 Task: Create a due date automation trigger when advanced on, on the monday of the week before a card is due add fields without custom fields "Resume" completed at 11:00 AM.
Action: Mouse moved to (977, 297)
Screenshot: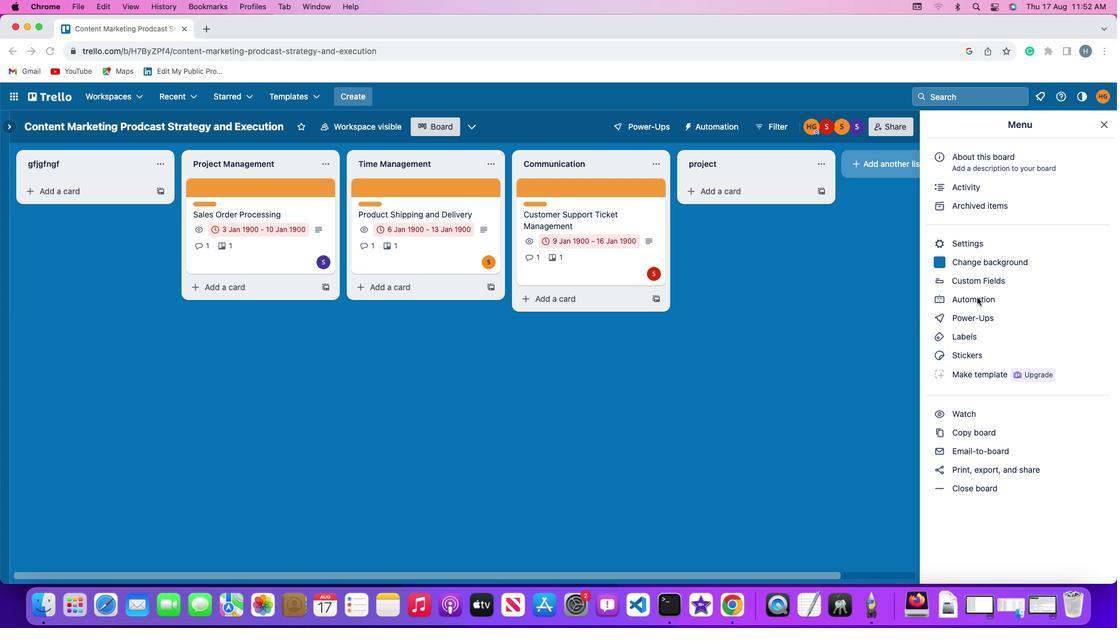 
Action: Mouse pressed left at (977, 297)
Screenshot: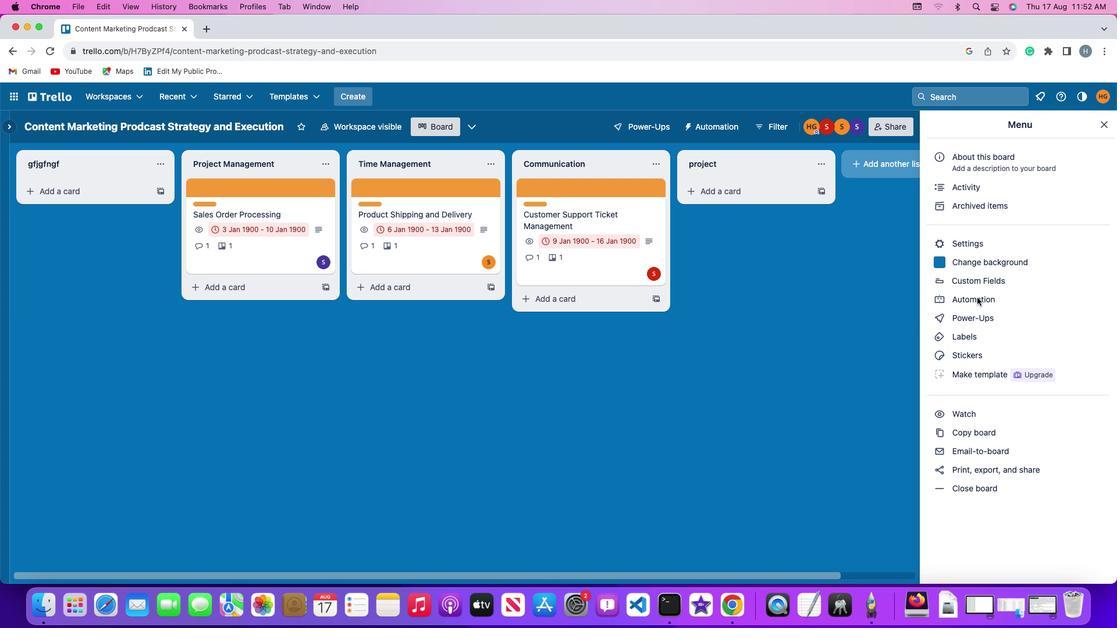 
Action: Mouse pressed left at (977, 297)
Screenshot: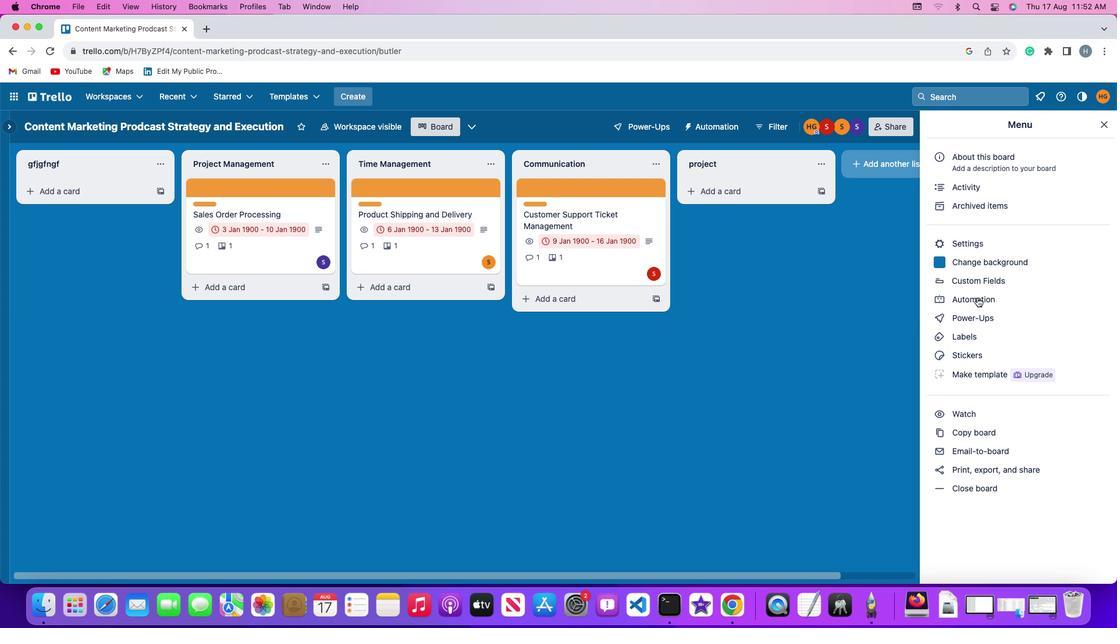 
Action: Mouse moved to (61, 274)
Screenshot: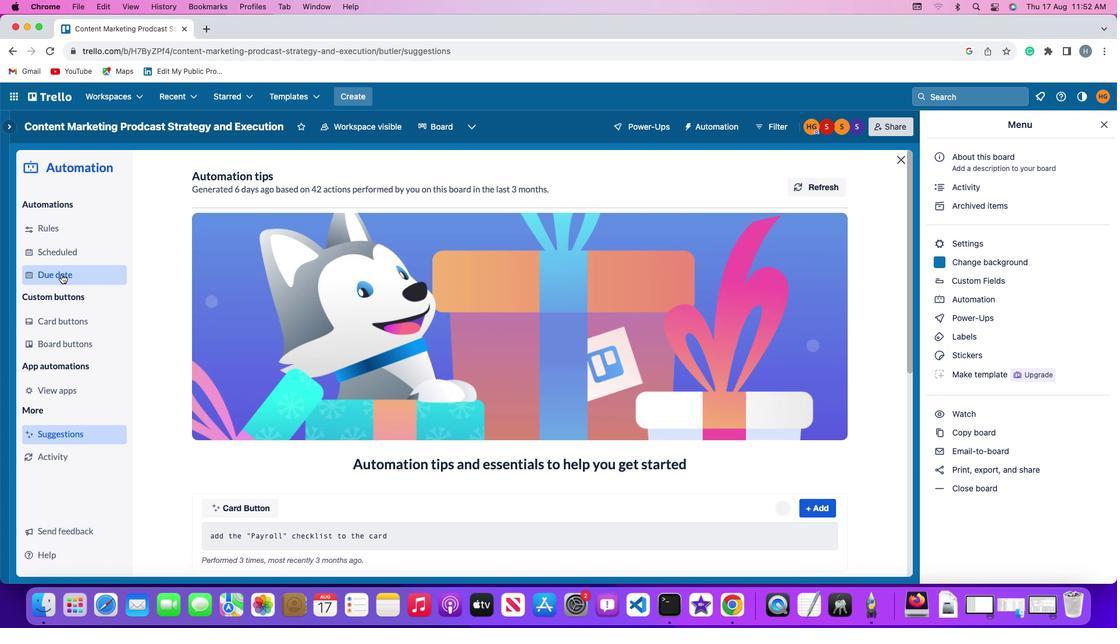 
Action: Mouse pressed left at (61, 274)
Screenshot: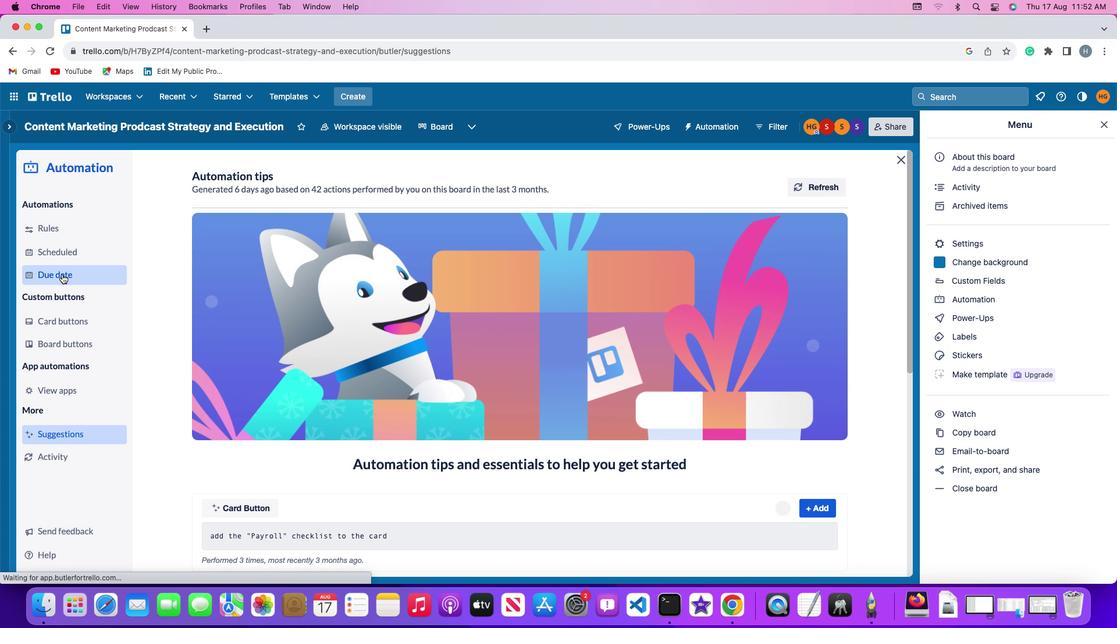 
Action: Mouse moved to (773, 179)
Screenshot: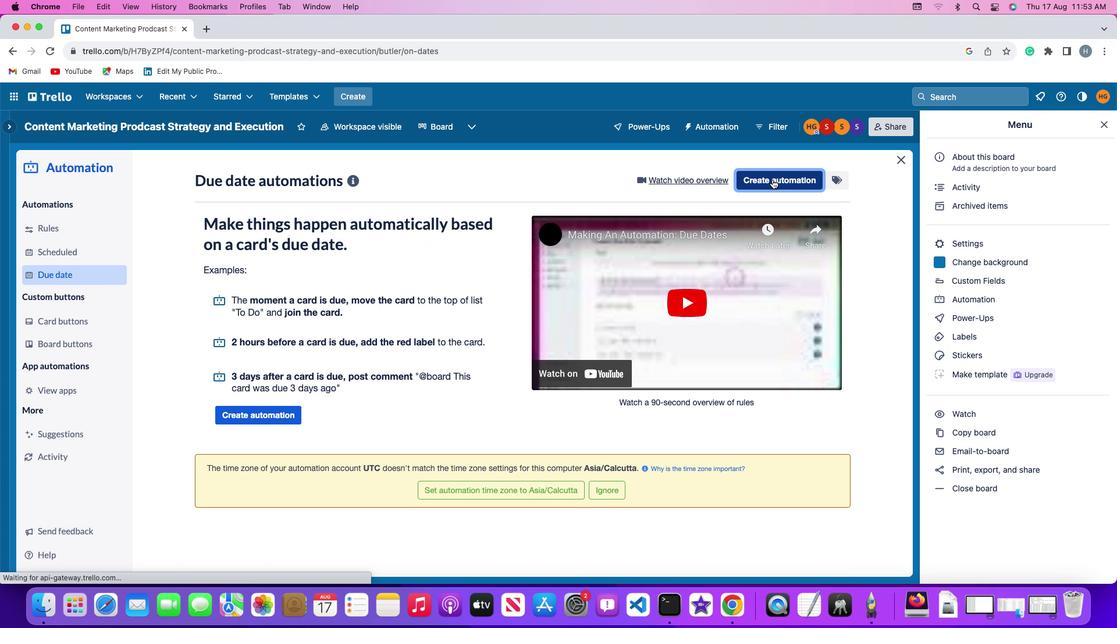 
Action: Mouse pressed left at (773, 179)
Screenshot: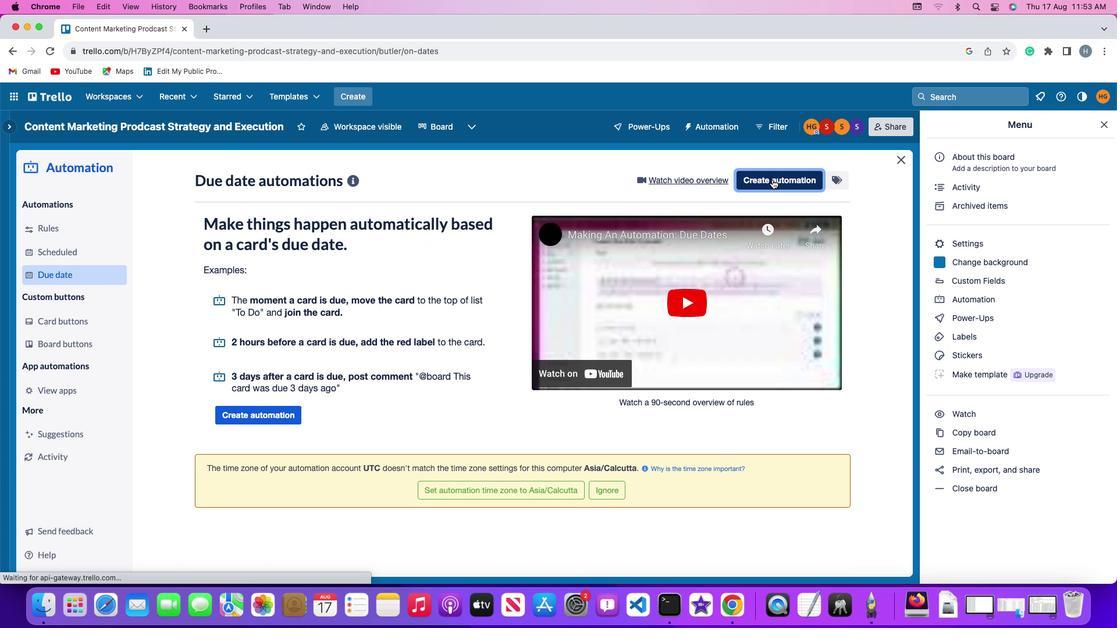 
Action: Mouse moved to (210, 288)
Screenshot: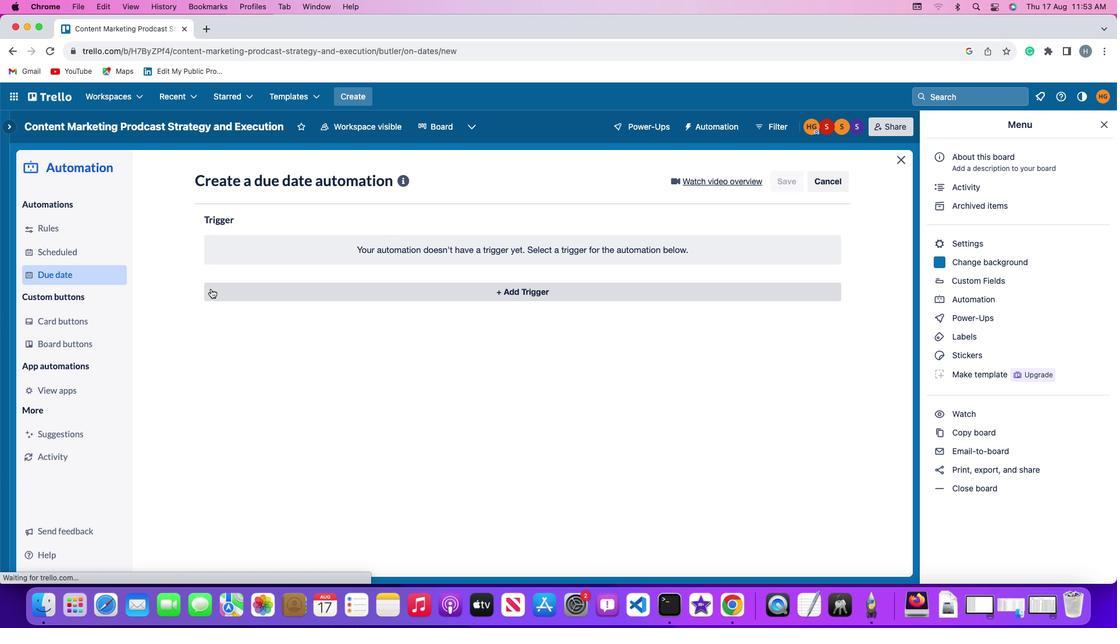 
Action: Mouse pressed left at (210, 288)
Screenshot: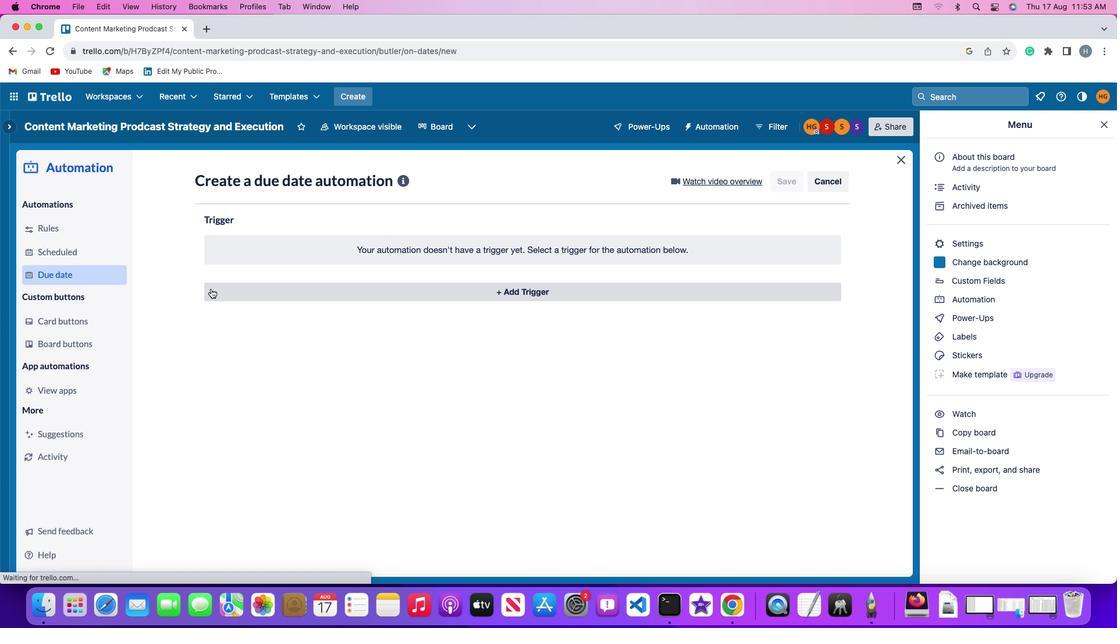 
Action: Mouse moved to (249, 509)
Screenshot: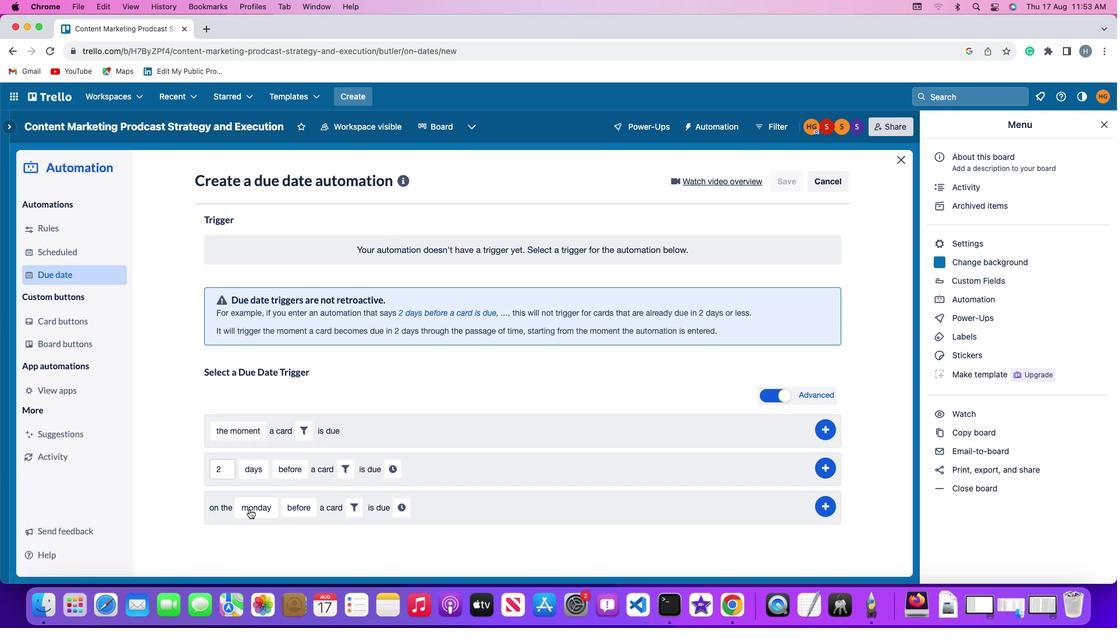 
Action: Mouse pressed left at (249, 509)
Screenshot: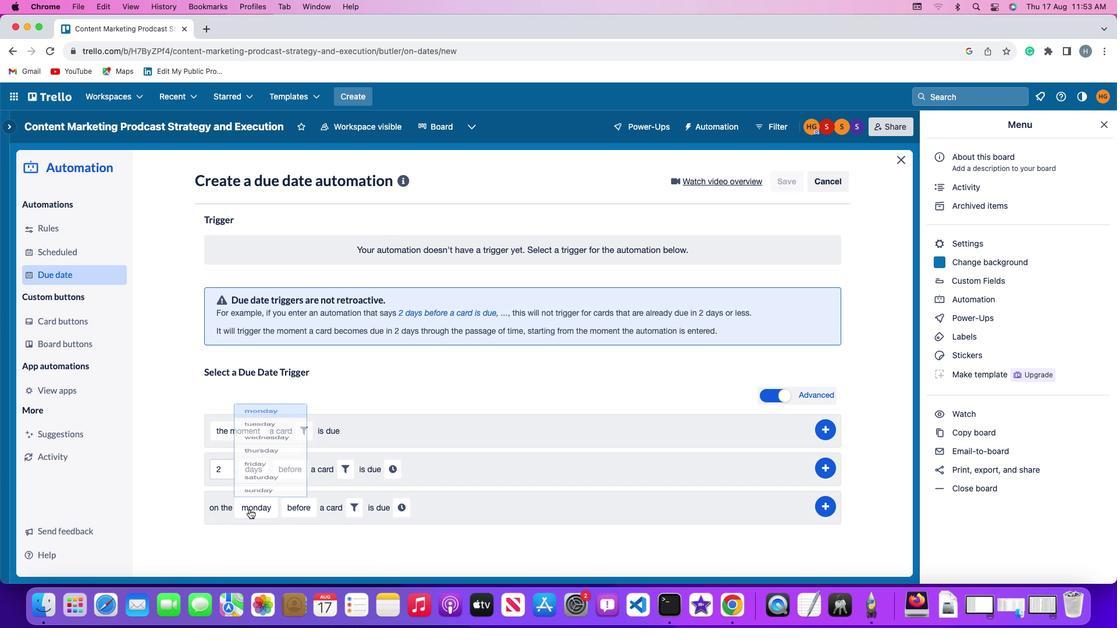 
Action: Mouse moved to (273, 349)
Screenshot: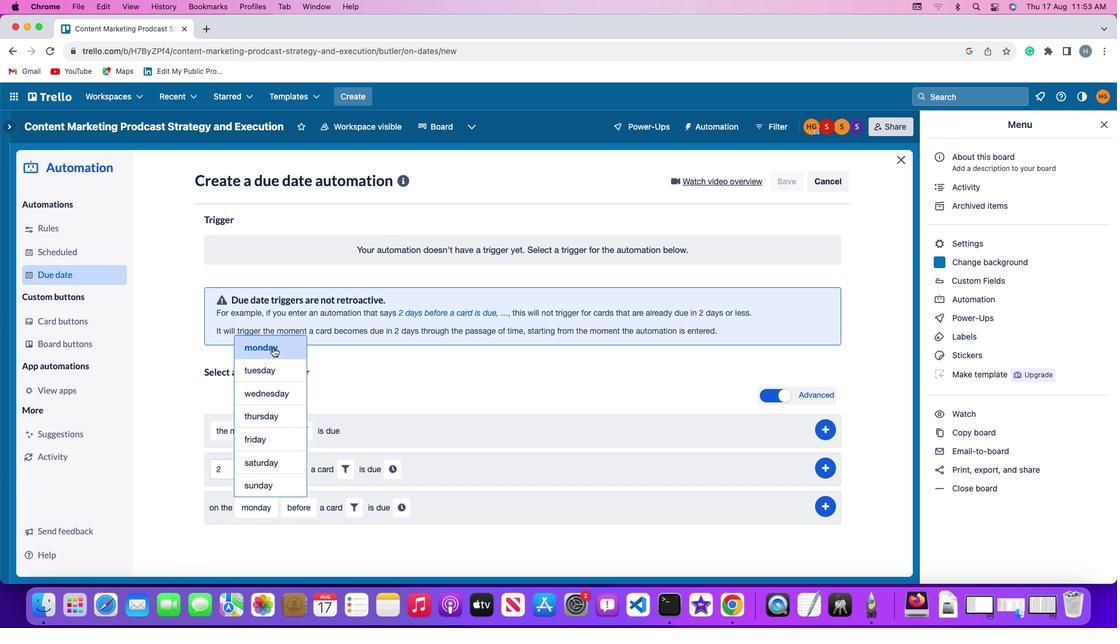 
Action: Mouse pressed left at (273, 349)
Screenshot: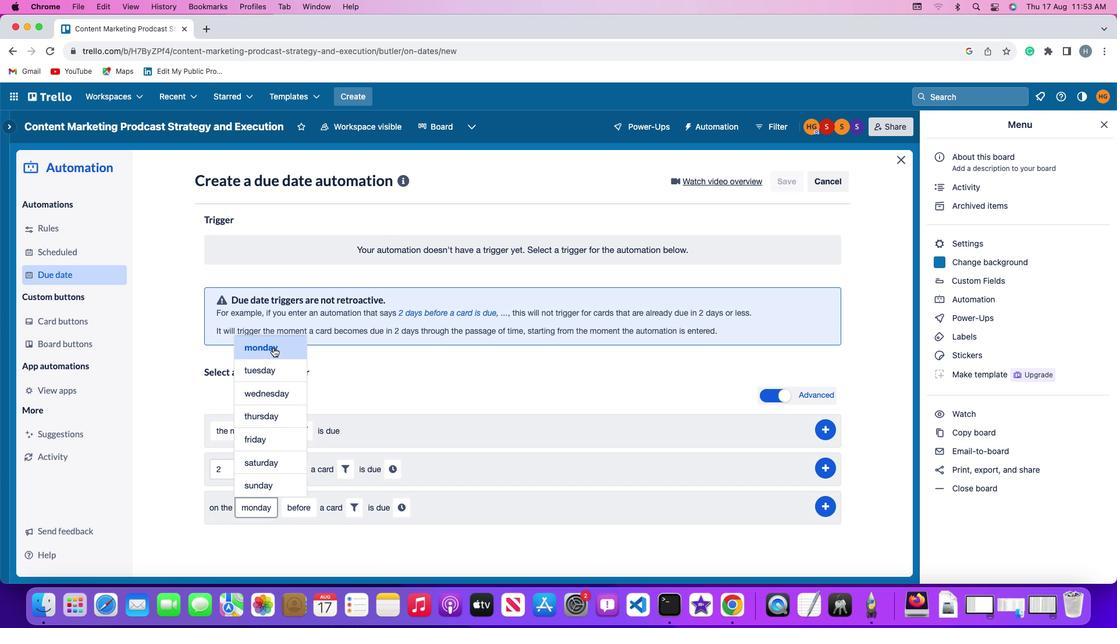 
Action: Mouse moved to (297, 504)
Screenshot: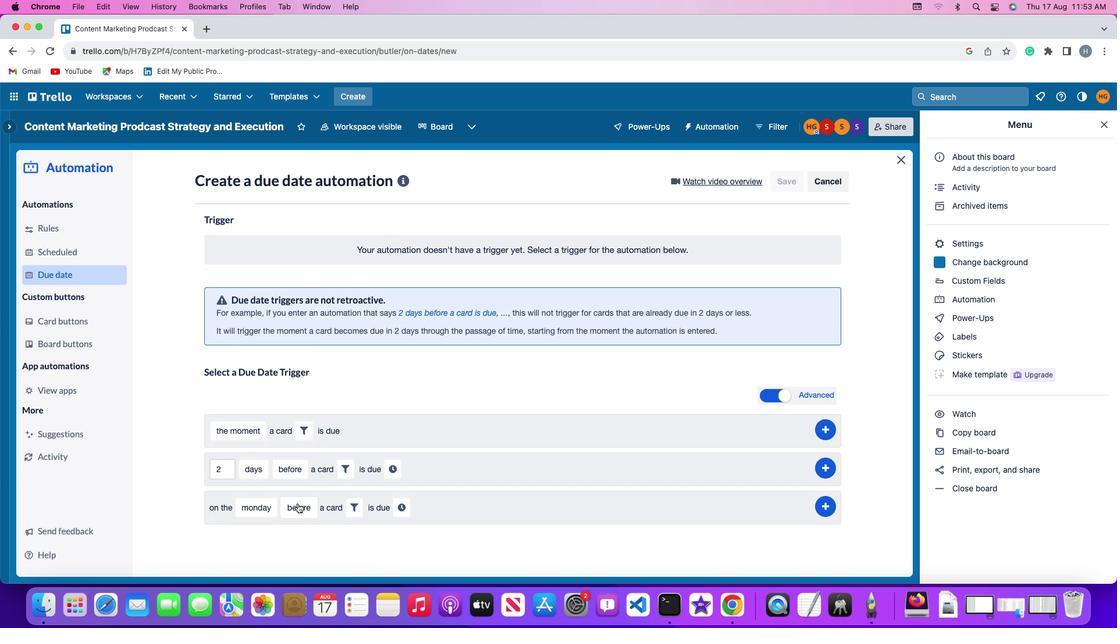 
Action: Mouse pressed left at (297, 504)
Screenshot: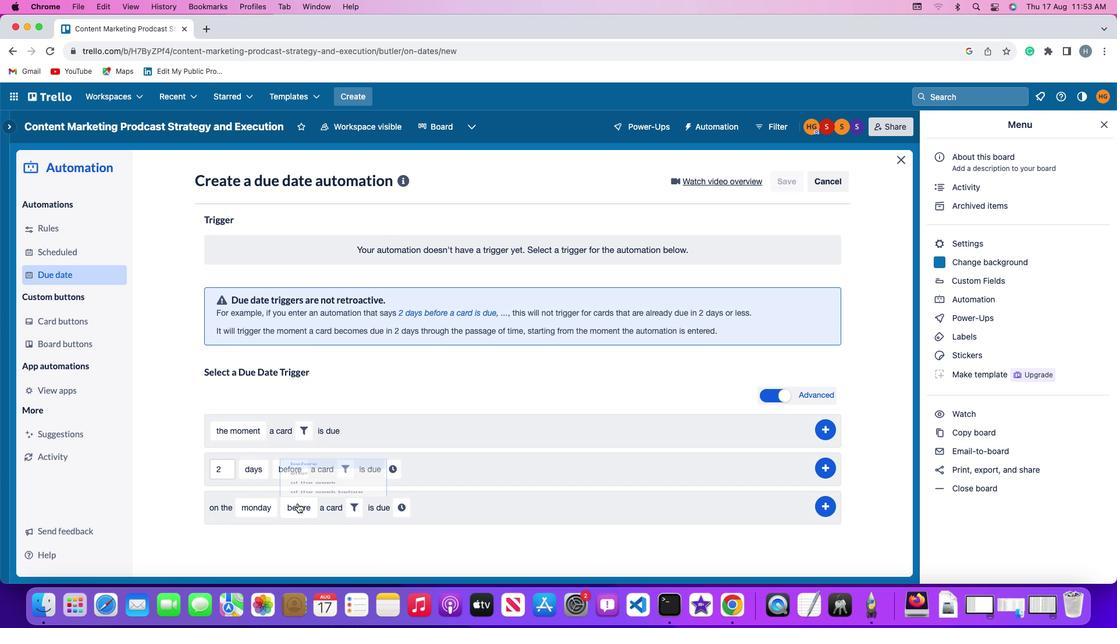 
Action: Mouse moved to (312, 480)
Screenshot: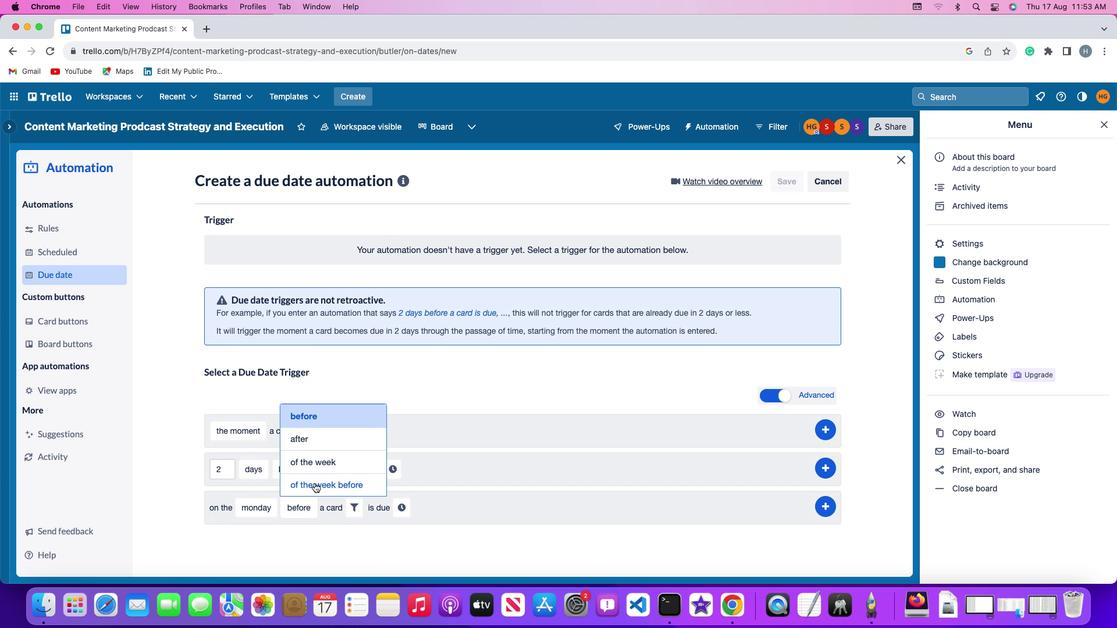 
Action: Mouse pressed left at (312, 480)
Screenshot: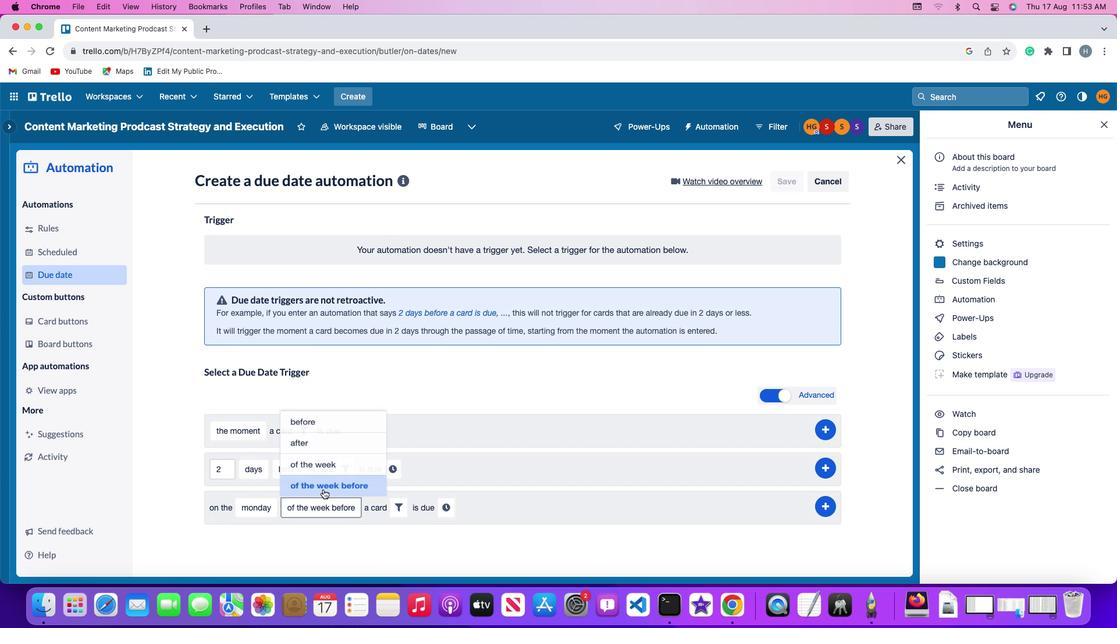 
Action: Mouse moved to (398, 508)
Screenshot: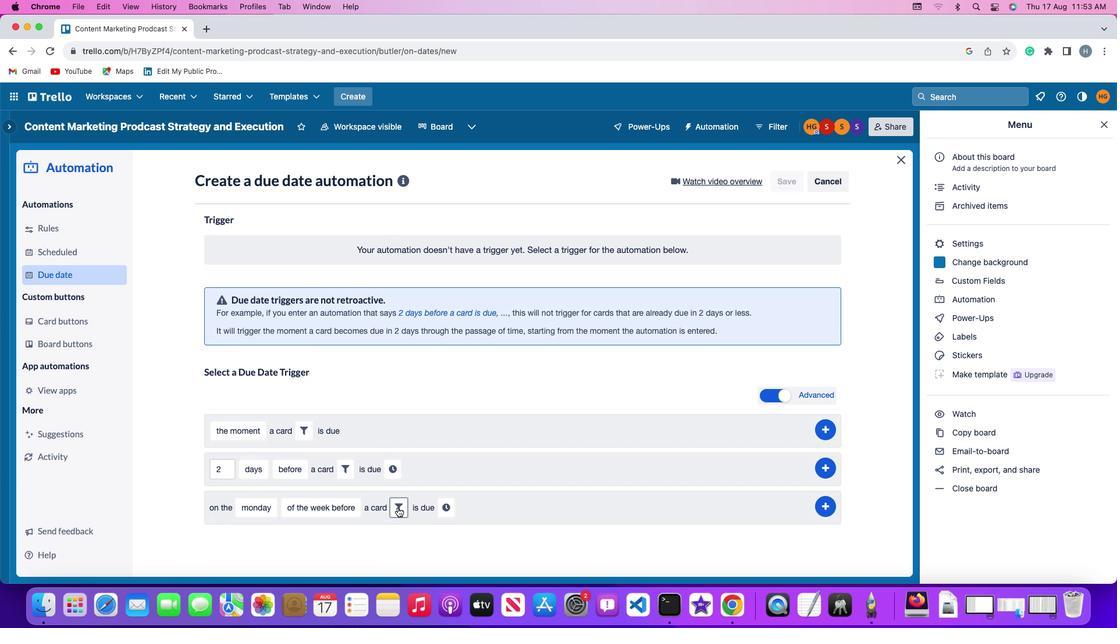 
Action: Mouse pressed left at (398, 508)
Screenshot: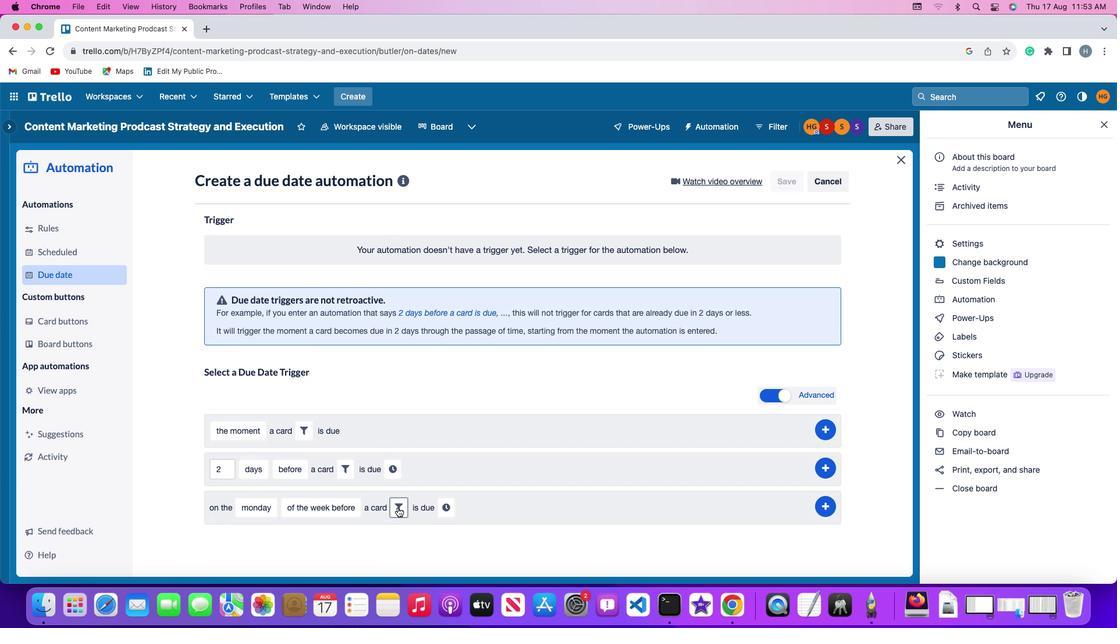 
Action: Mouse moved to (589, 541)
Screenshot: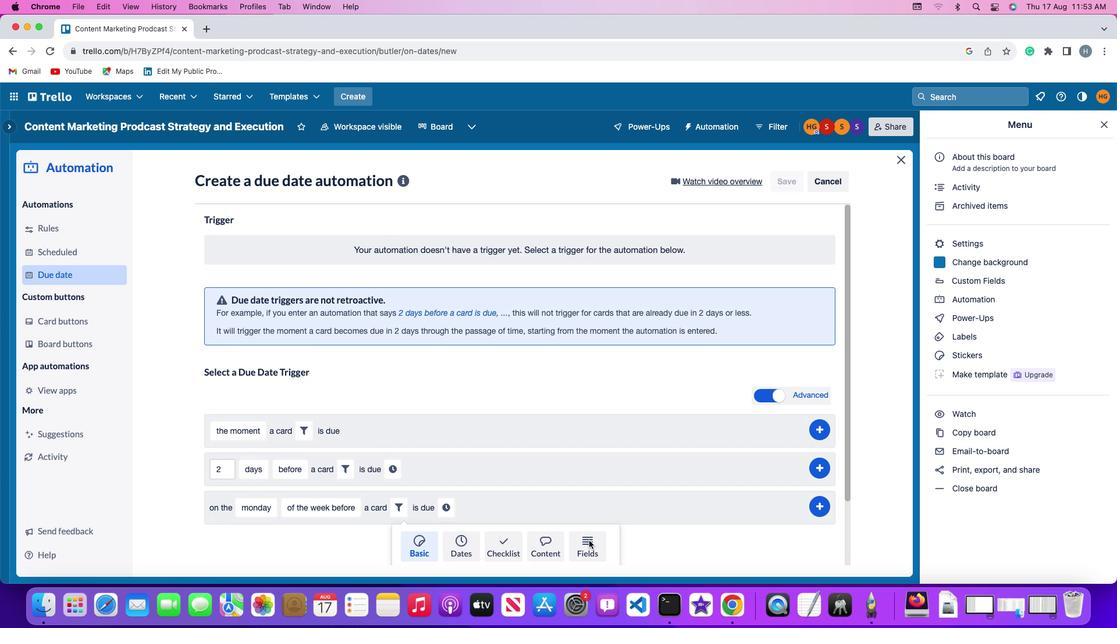 
Action: Mouse pressed left at (589, 541)
Screenshot: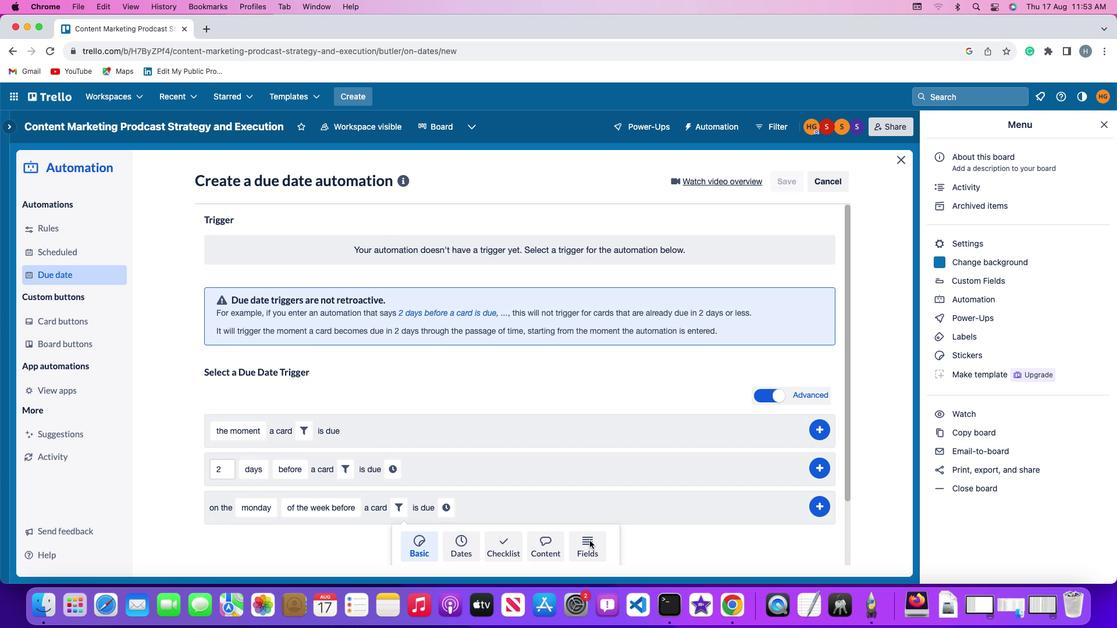 
Action: Mouse moved to (369, 532)
Screenshot: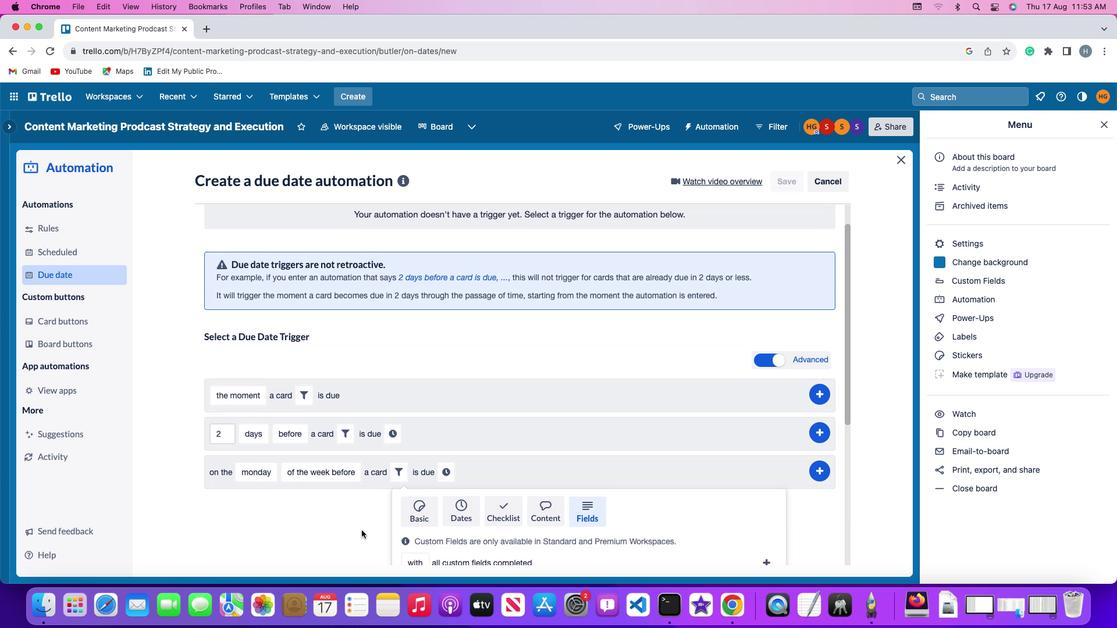 
Action: Mouse scrolled (369, 532) with delta (0, 0)
Screenshot: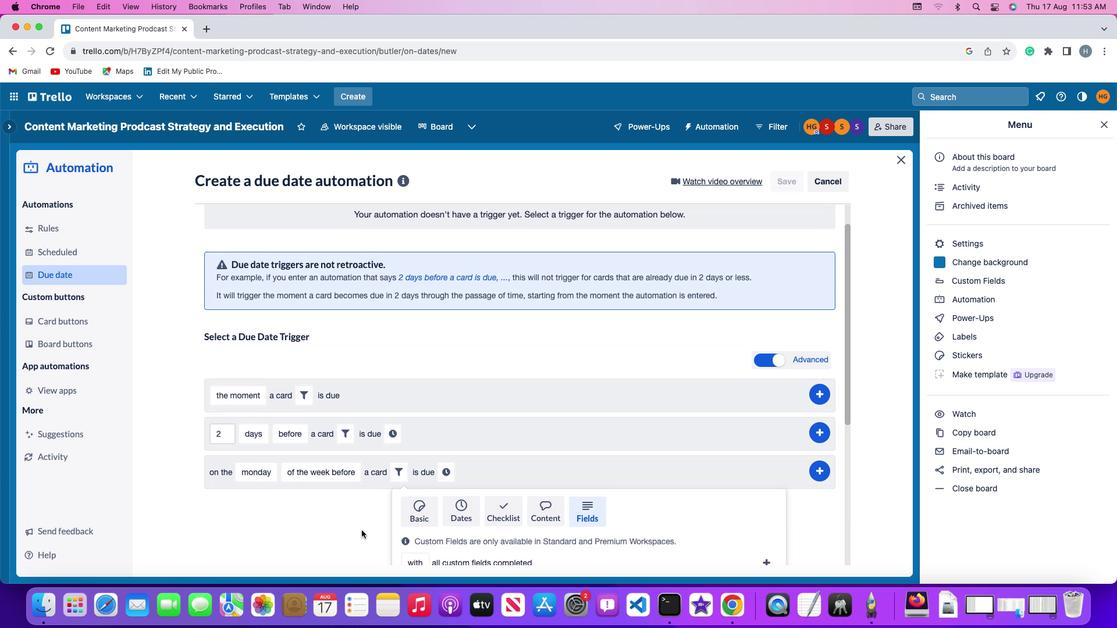 
Action: Mouse moved to (369, 531)
Screenshot: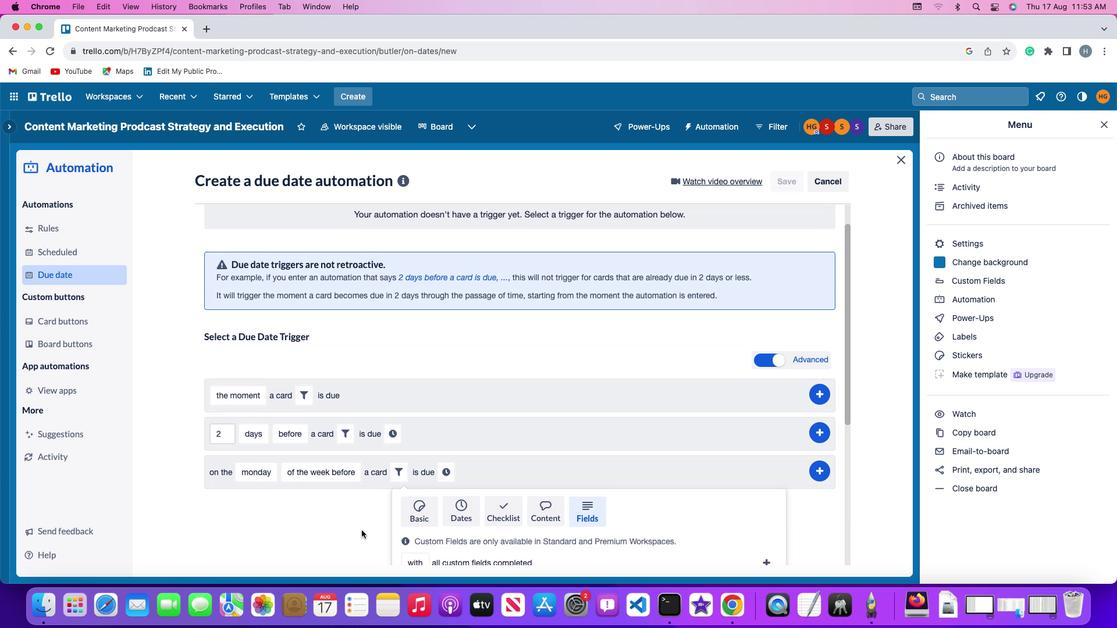 
Action: Mouse scrolled (369, 531) with delta (0, 0)
Screenshot: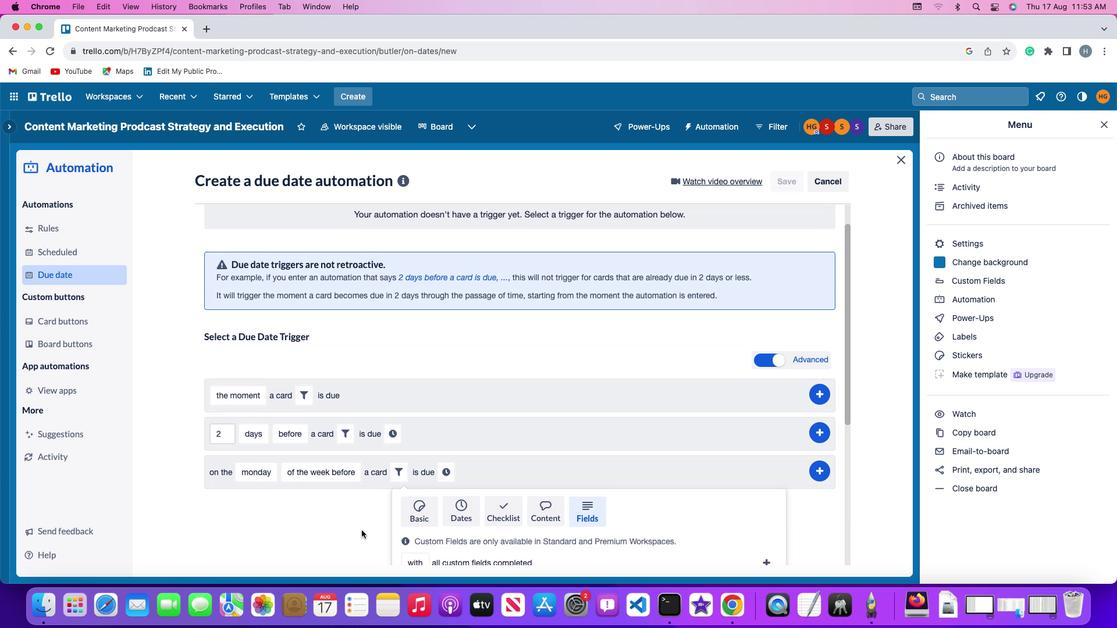 
Action: Mouse moved to (368, 531)
Screenshot: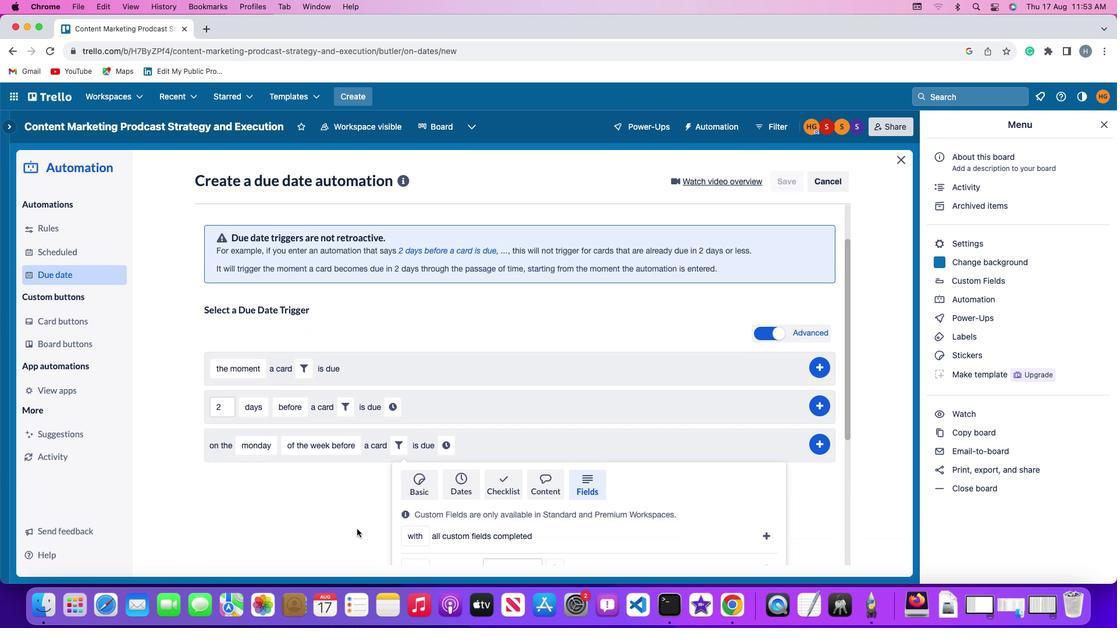 
Action: Mouse scrolled (368, 531) with delta (0, -1)
Screenshot: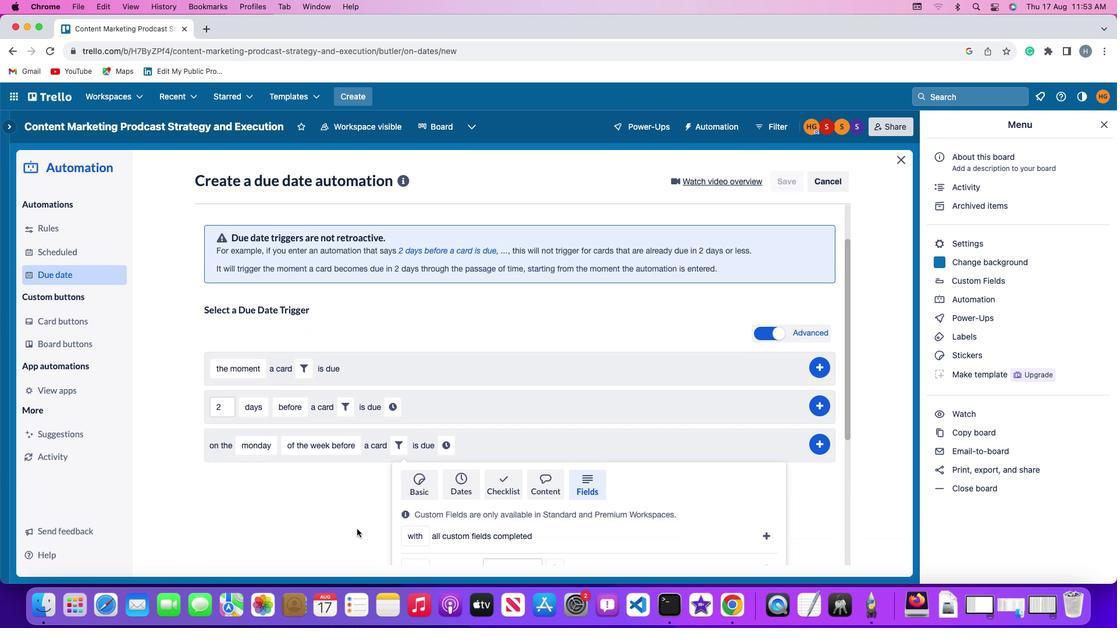 
Action: Mouse moved to (328, 484)
Screenshot: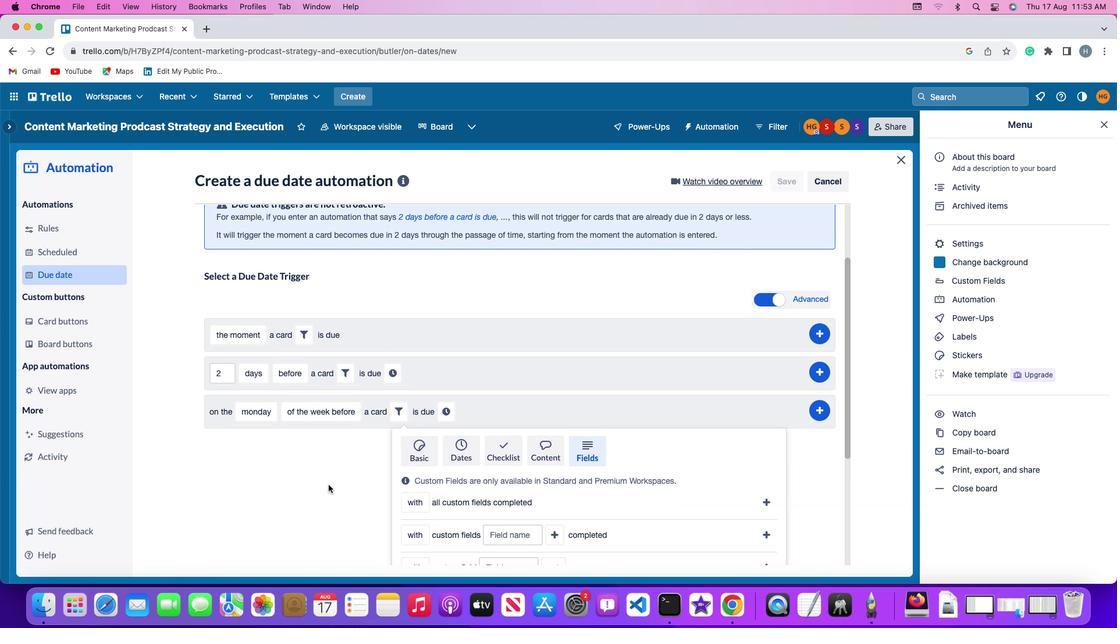 
Action: Mouse scrolled (328, 484) with delta (0, 0)
Screenshot: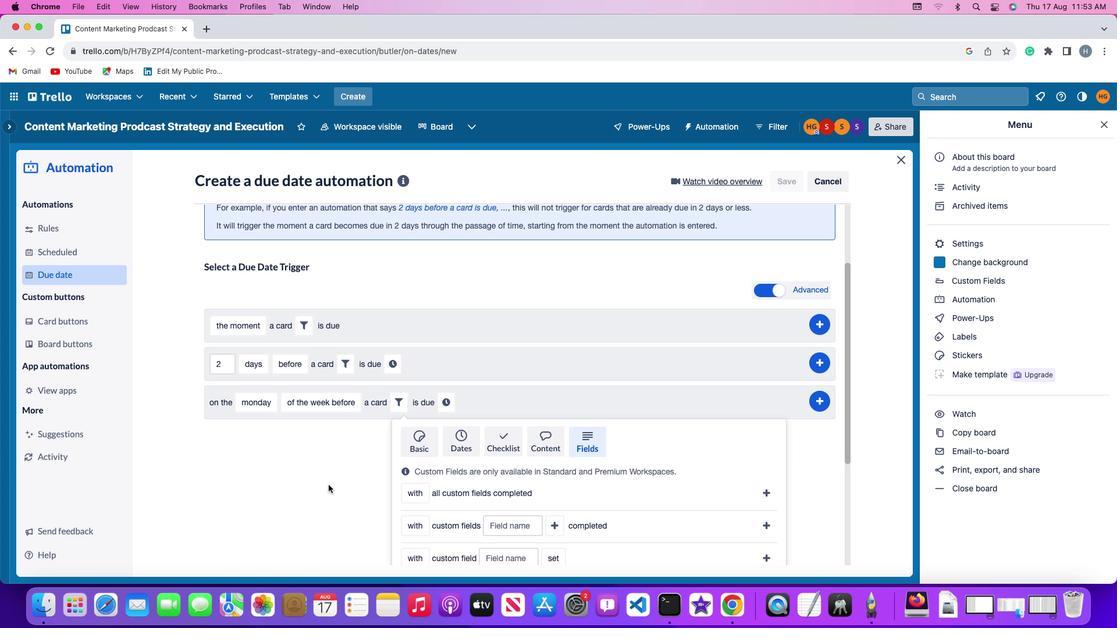 
Action: Mouse scrolled (328, 484) with delta (0, 0)
Screenshot: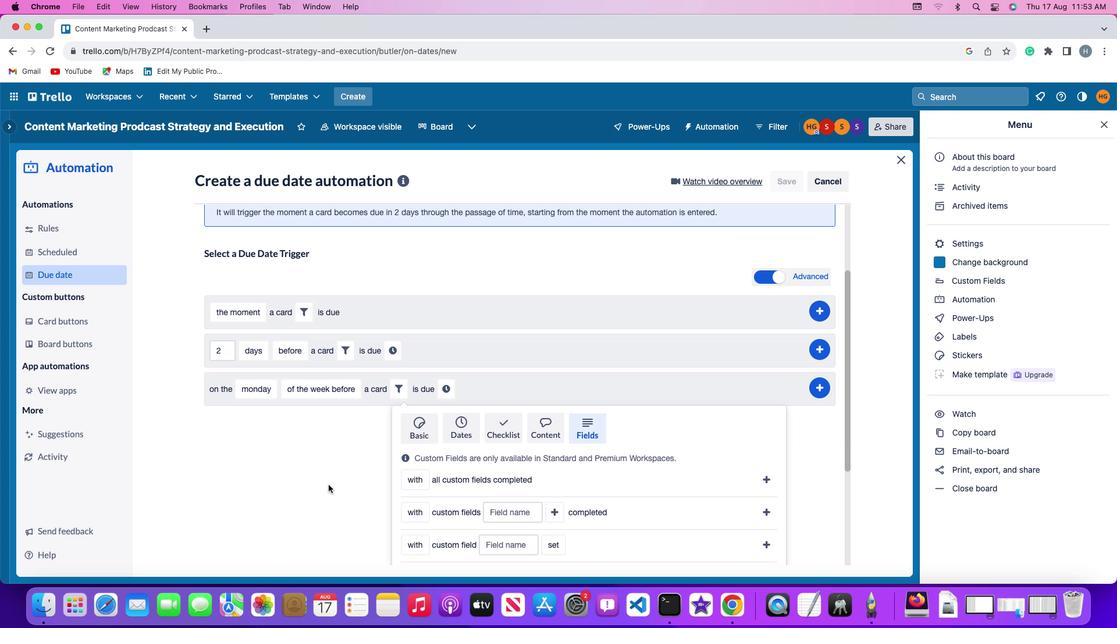 
Action: Mouse scrolled (328, 484) with delta (0, -1)
Screenshot: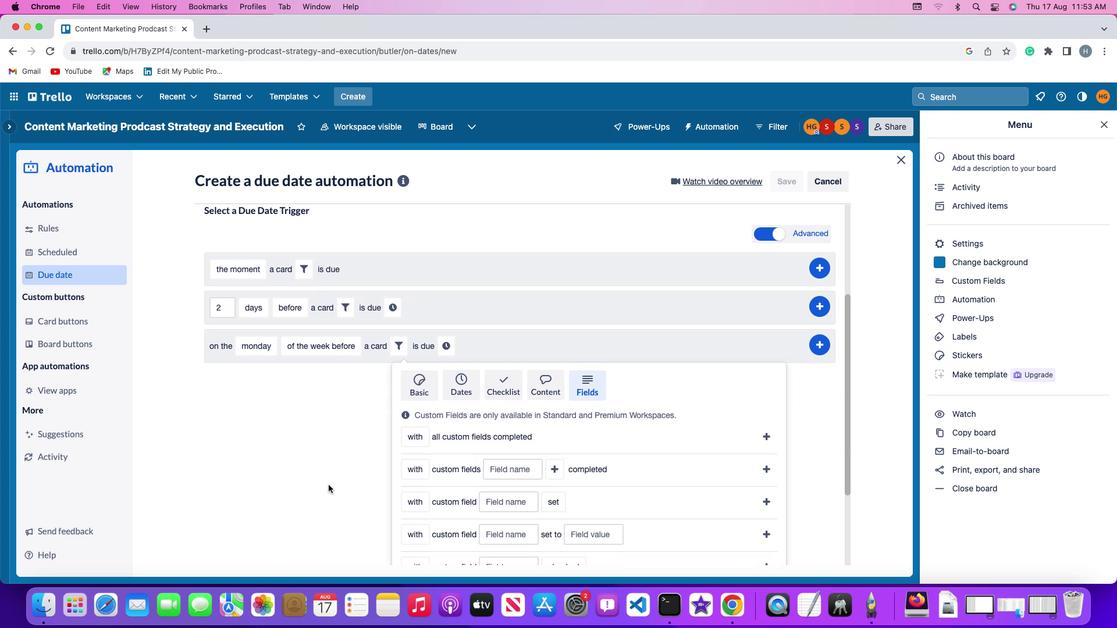 
Action: Mouse scrolled (328, 484) with delta (0, -1)
Screenshot: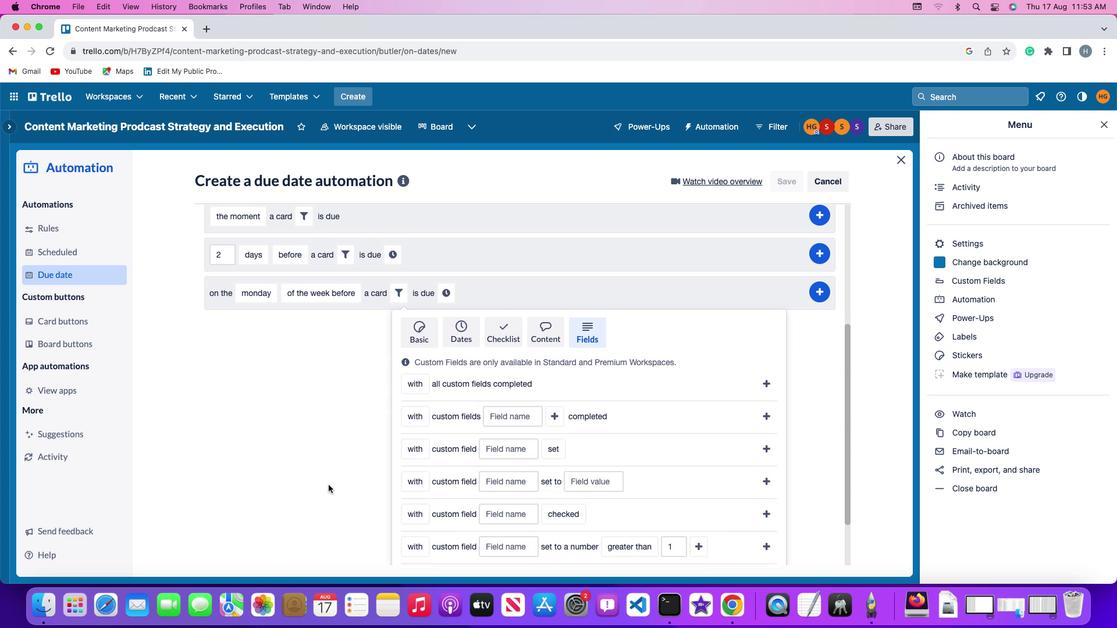 
Action: Mouse scrolled (328, 484) with delta (0, 0)
Screenshot: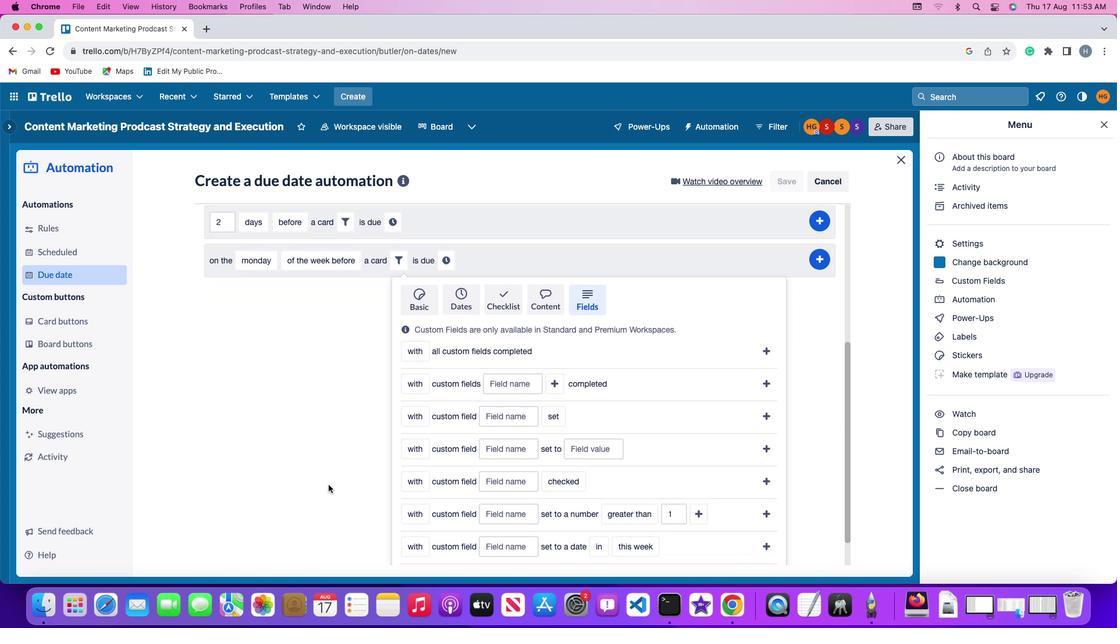 
Action: Mouse scrolled (328, 484) with delta (0, 0)
Screenshot: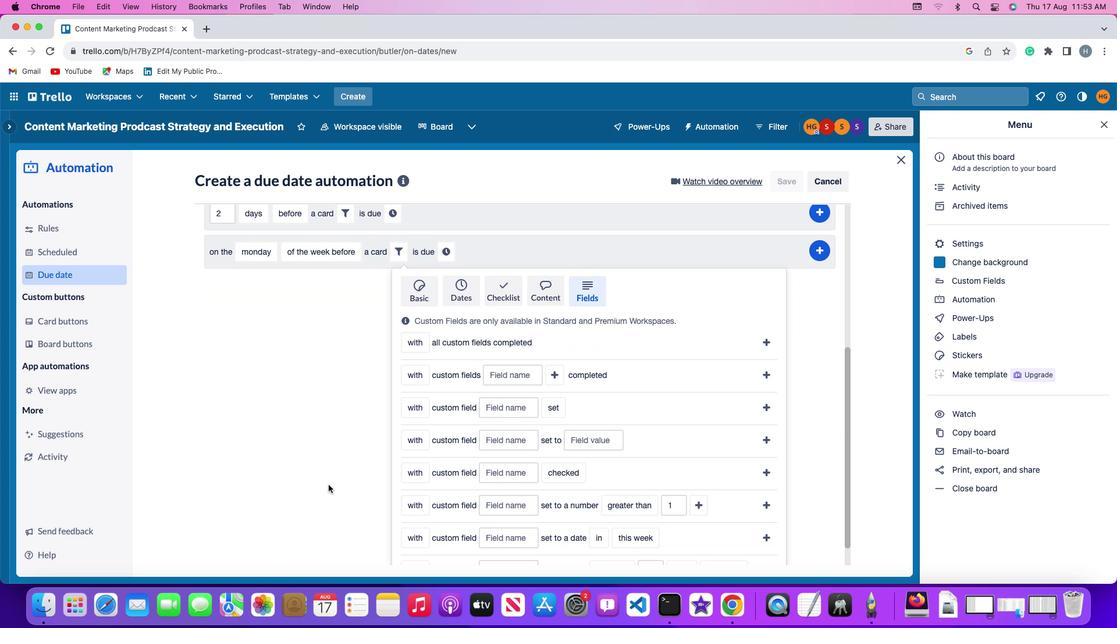 
Action: Mouse scrolled (328, 484) with delta (0, -1)
Screenshot: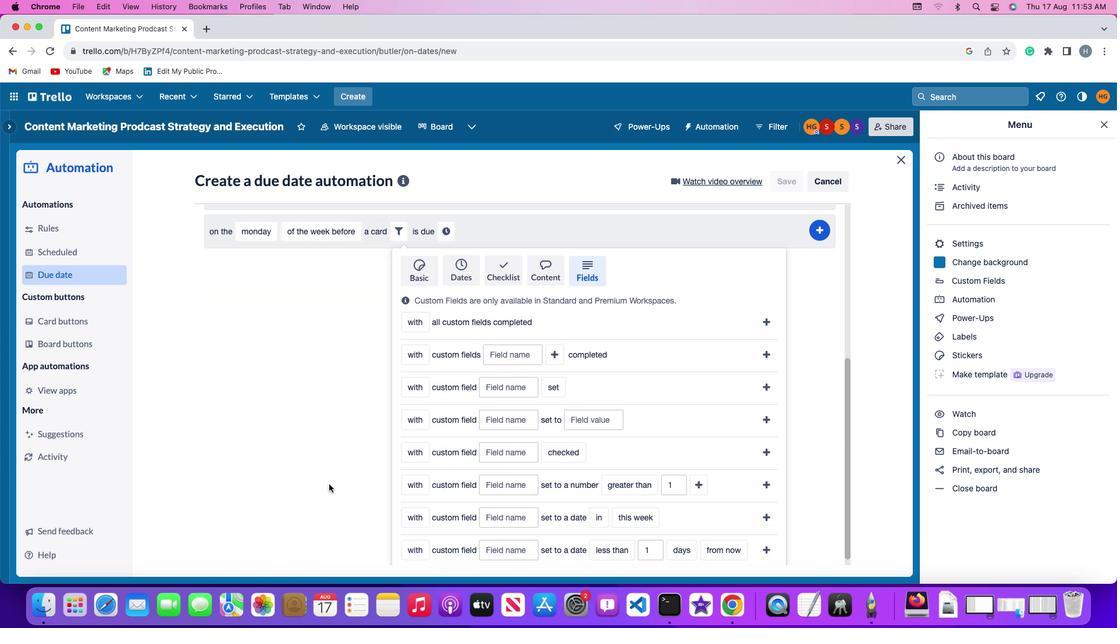 
Action: Mouse moved to (366, 383)
Screenshot: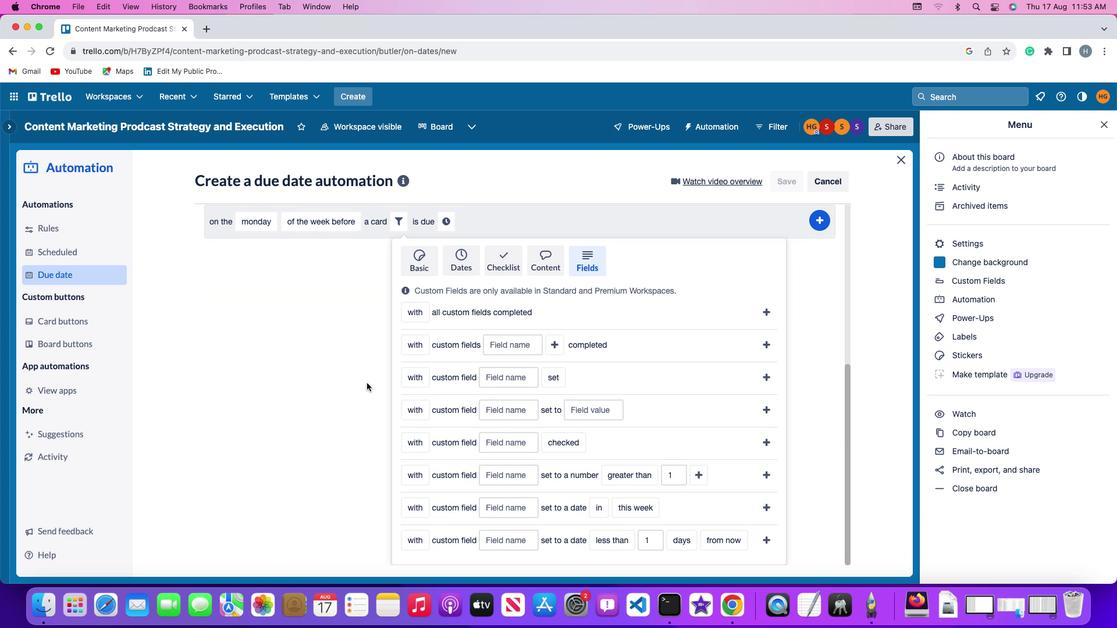 
Action: Mouse scrolled (366, 383) with delta (0, 0)
Screenshot: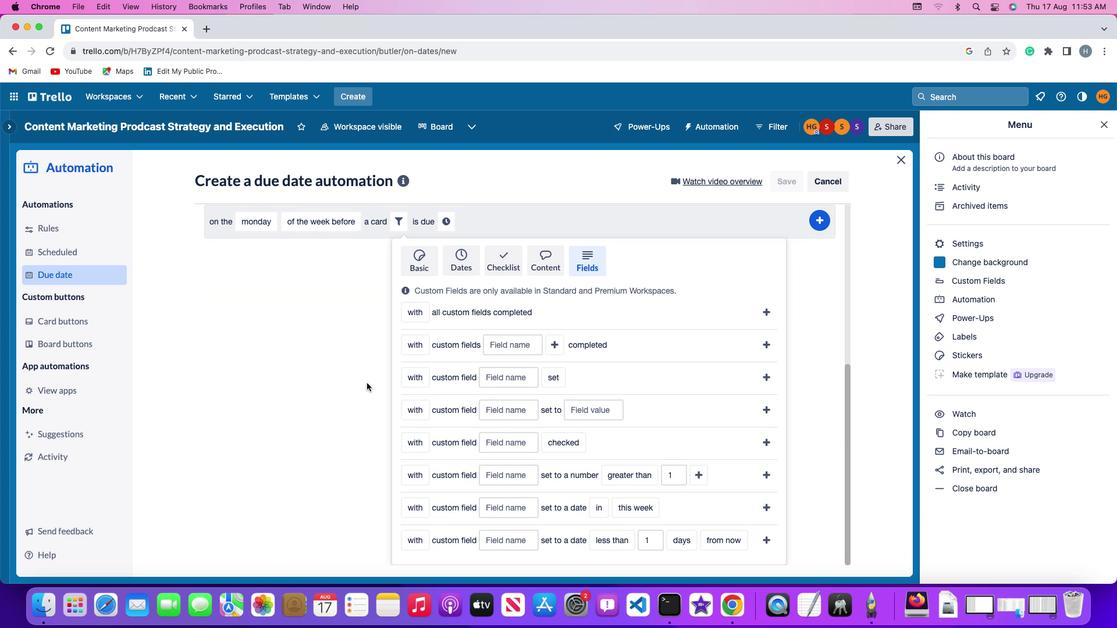 
Action: Mouse scrolled (366, 383) with delta (0, 0)
Screenshot: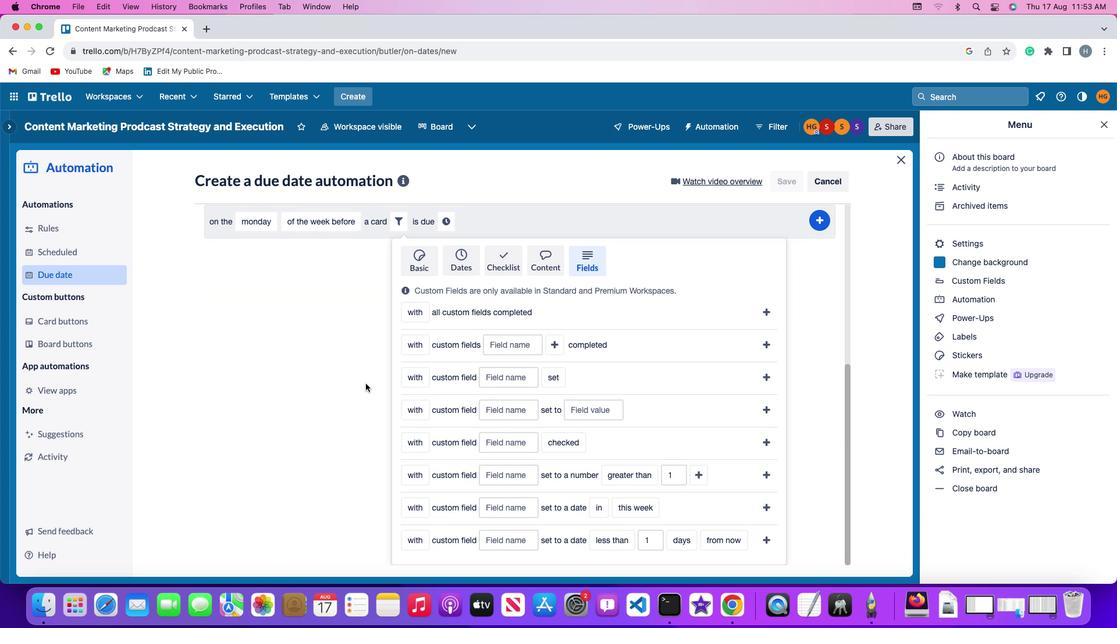 
Action: Mouse moved to (408, 344)
Screenshot: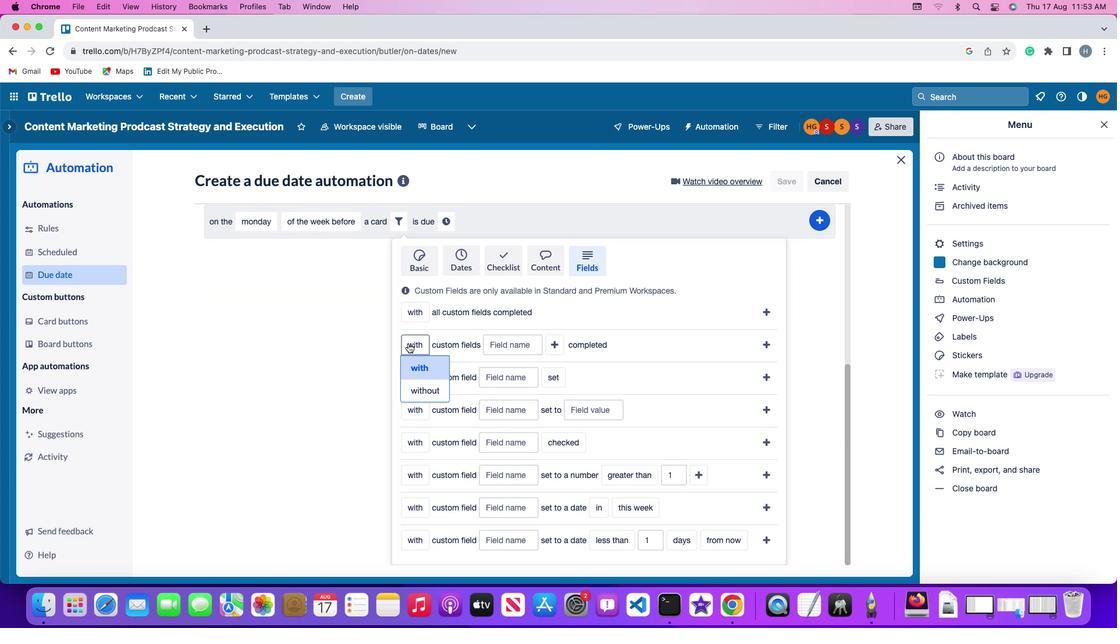 
Action: Mouse pressed left at (408, 344)
Screenshot: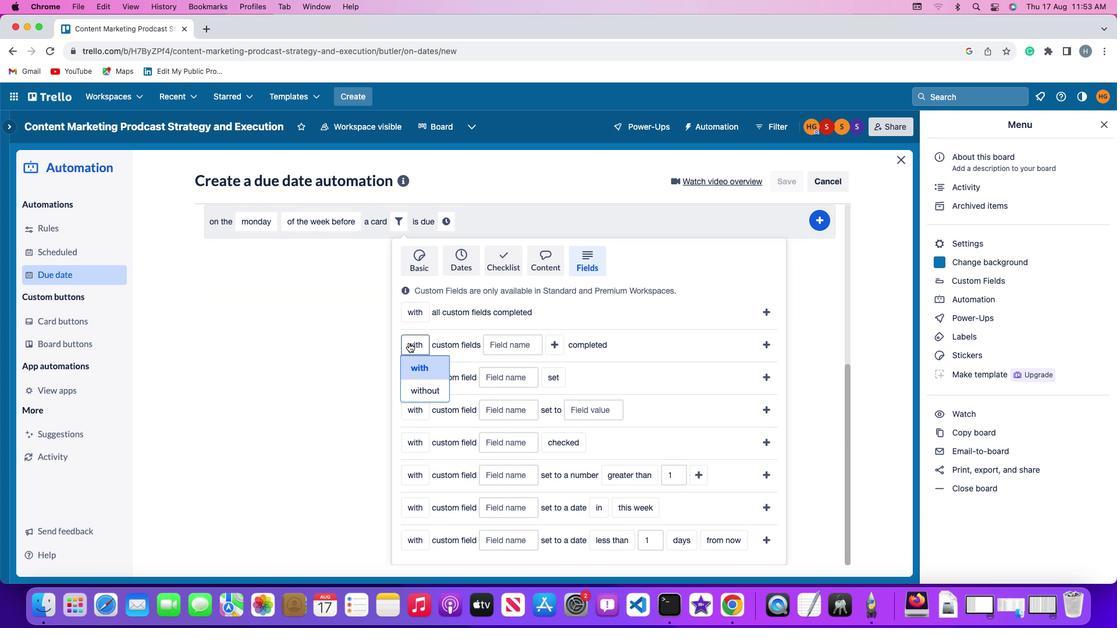 
Action: Mouse moved to (422, 388)
Screenshot: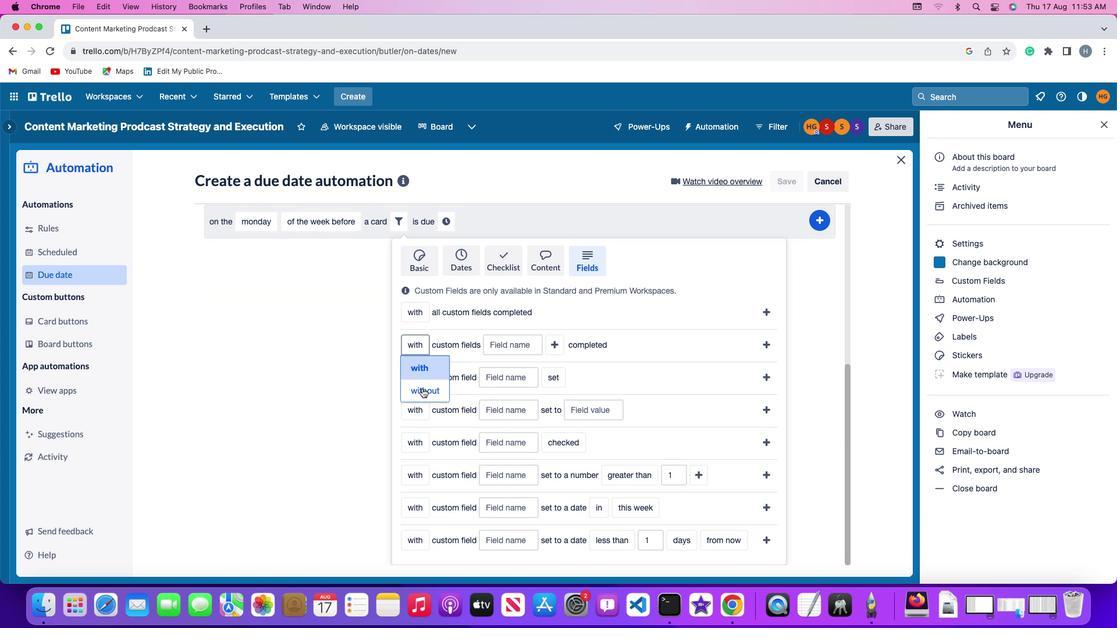 
Action: Mouse pressed left at (422, 388)
Screenshot: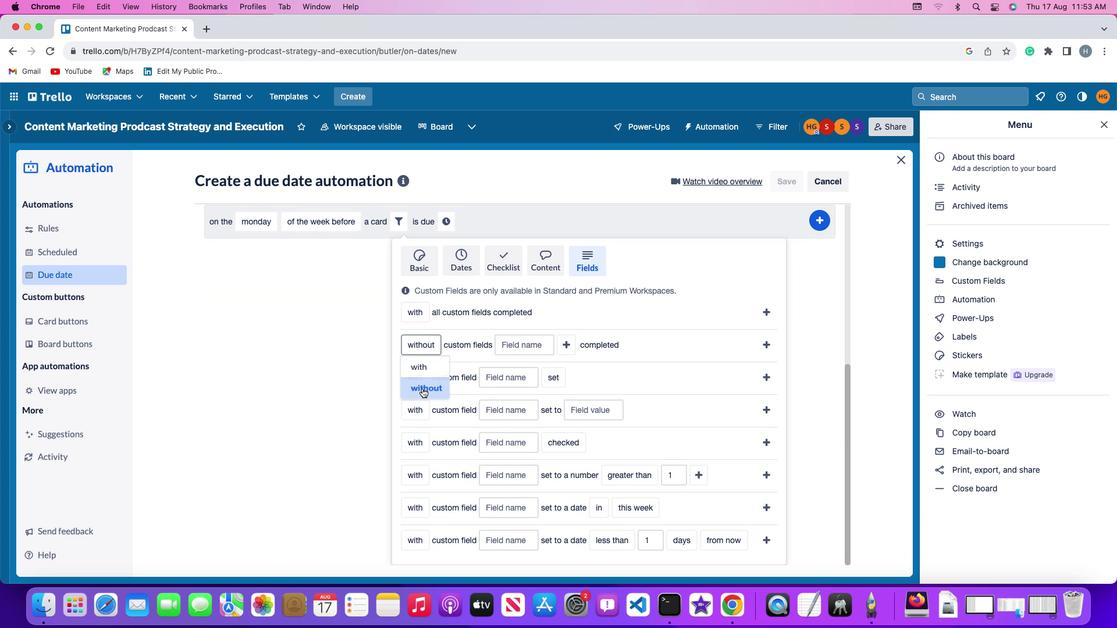 
Action: Mouse moved to (517, 346)
Screenshot: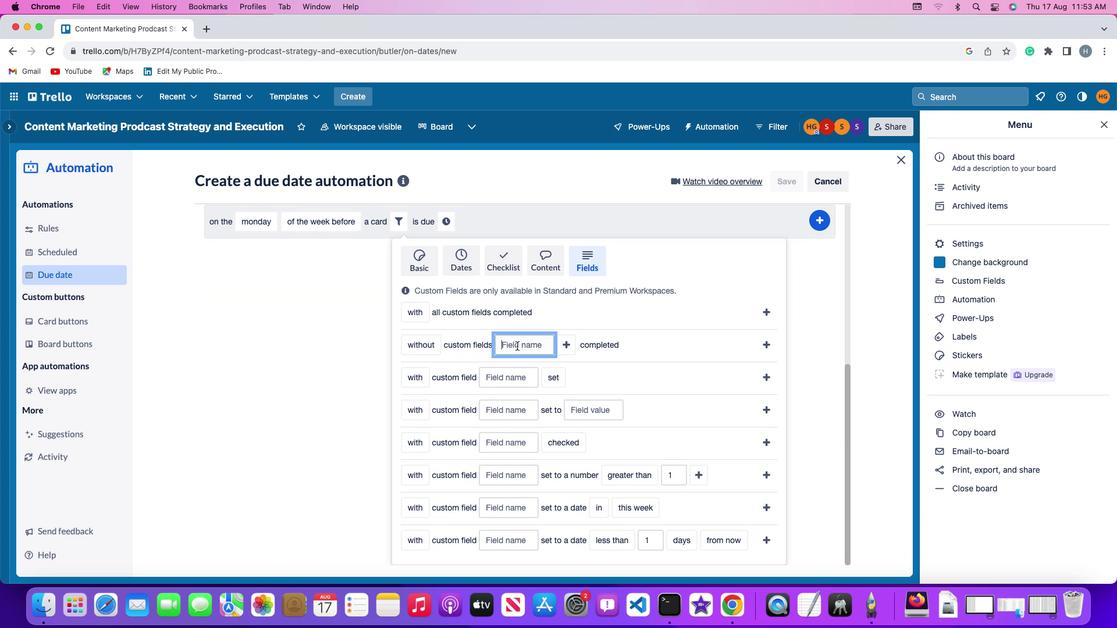 
Action: Mouse pressed left at (517, 346)
Screenshot: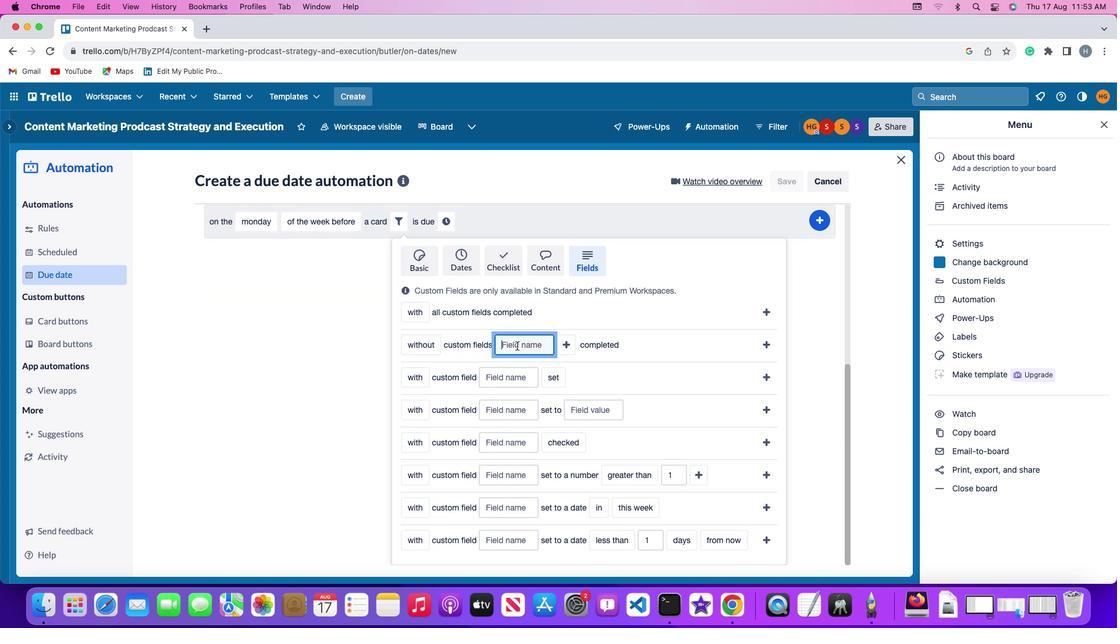 
Action: Key pressed Key.shift'R''e''s''u''m''e'
Screenshot: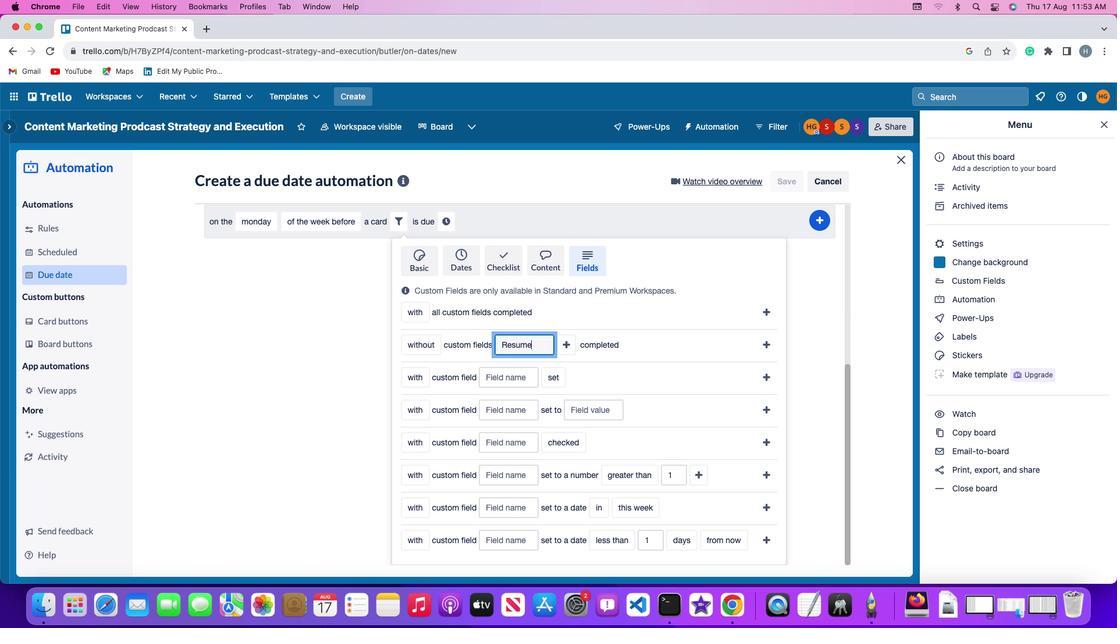 
Action: Mouse moved to (583, 343)
Screenshot: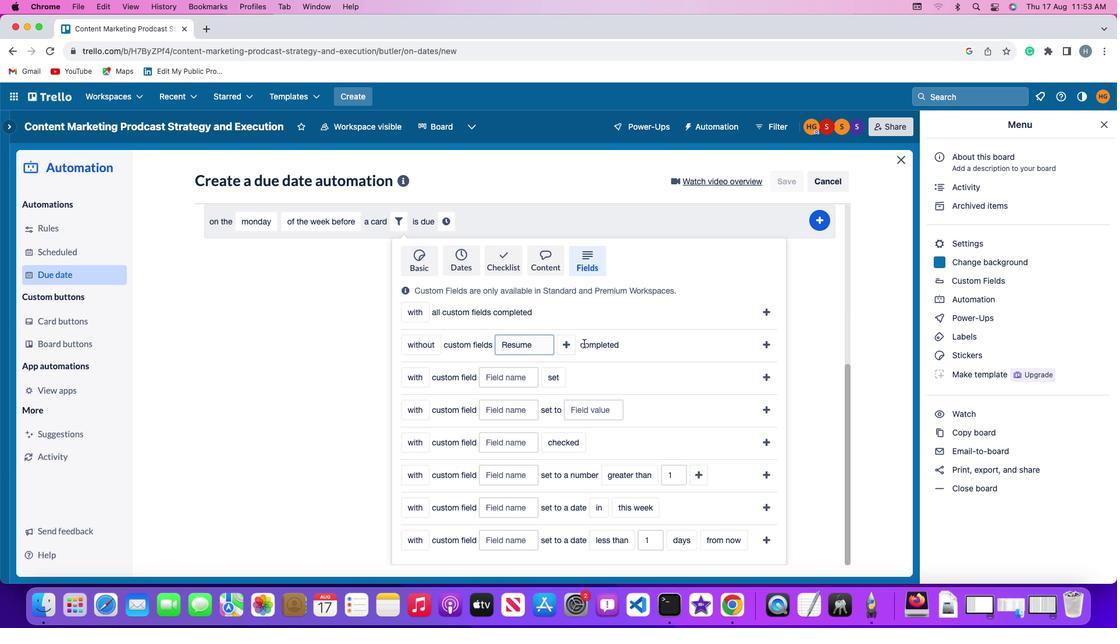 
Action: Mouse pressed left at (583, 343)
Screenshot: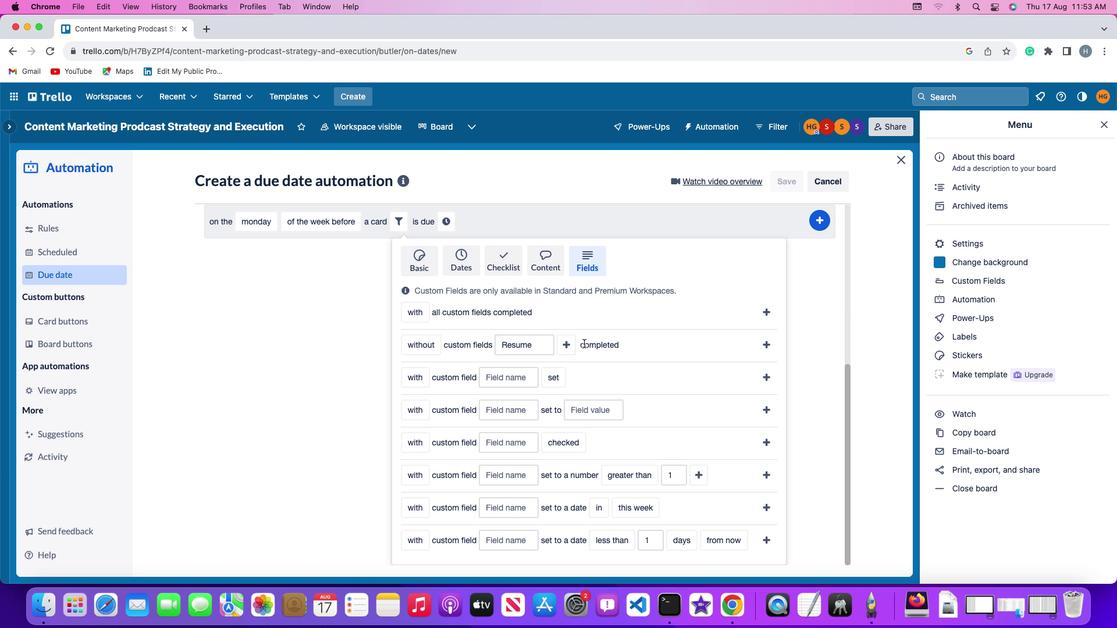 
Action: Mouse moved to (763, 344)
Screenshot: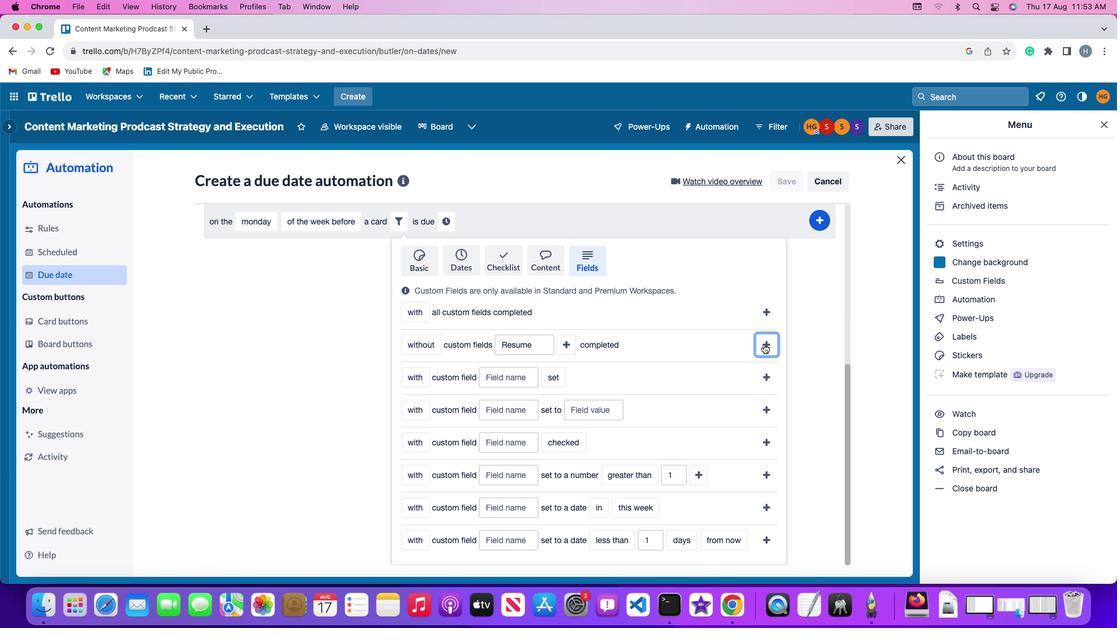 
Action: Mouse pressed left at (763, 344)
Screenshot: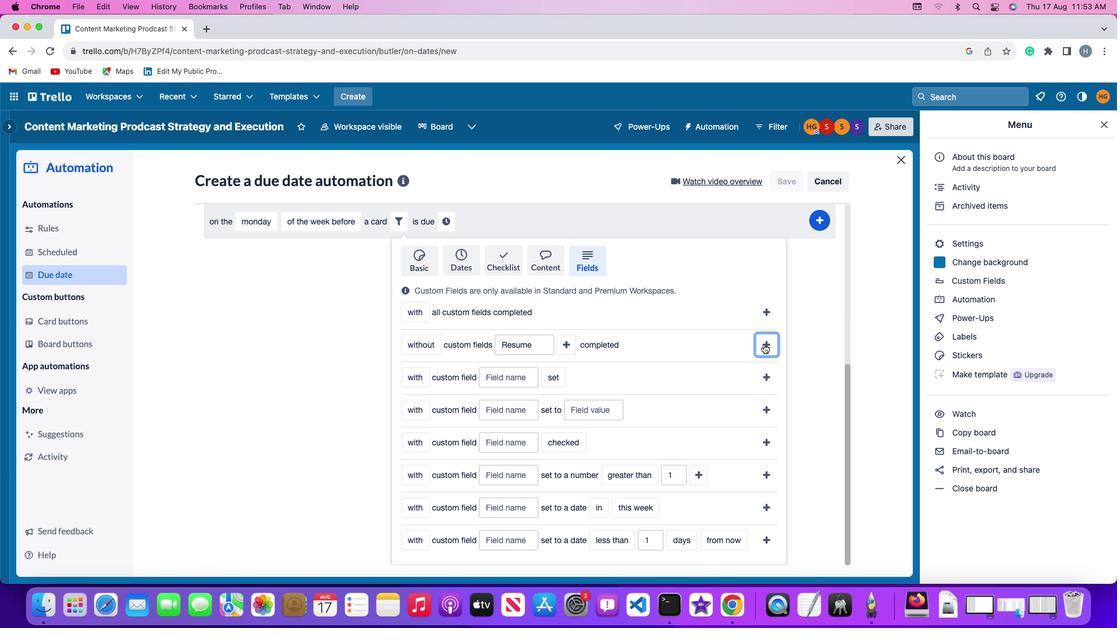 
Action: Mouse moved to (628, 503)
Screenshot: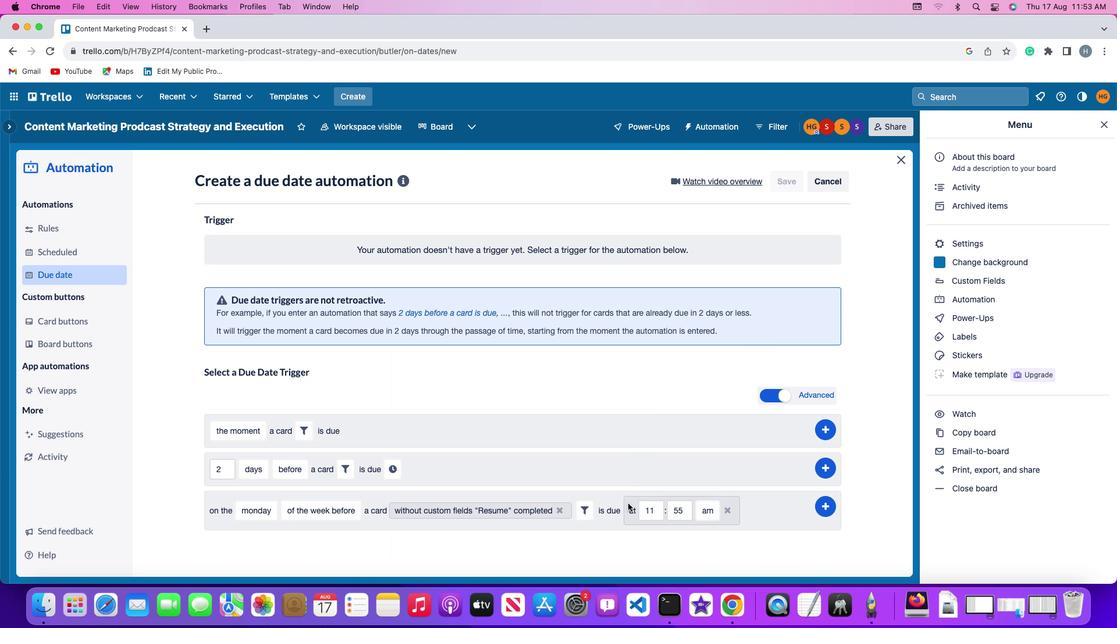 
Action: Mouse pressed left at (628, 503)
Screenshot: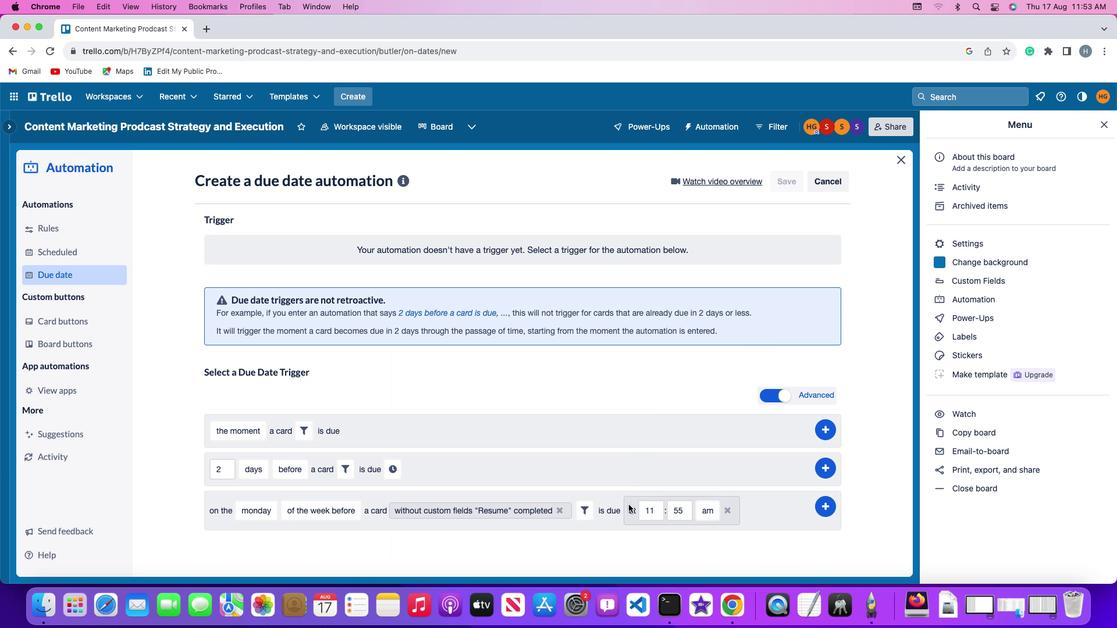 
Action: Mouse moved to (659, 509)
Screenshot: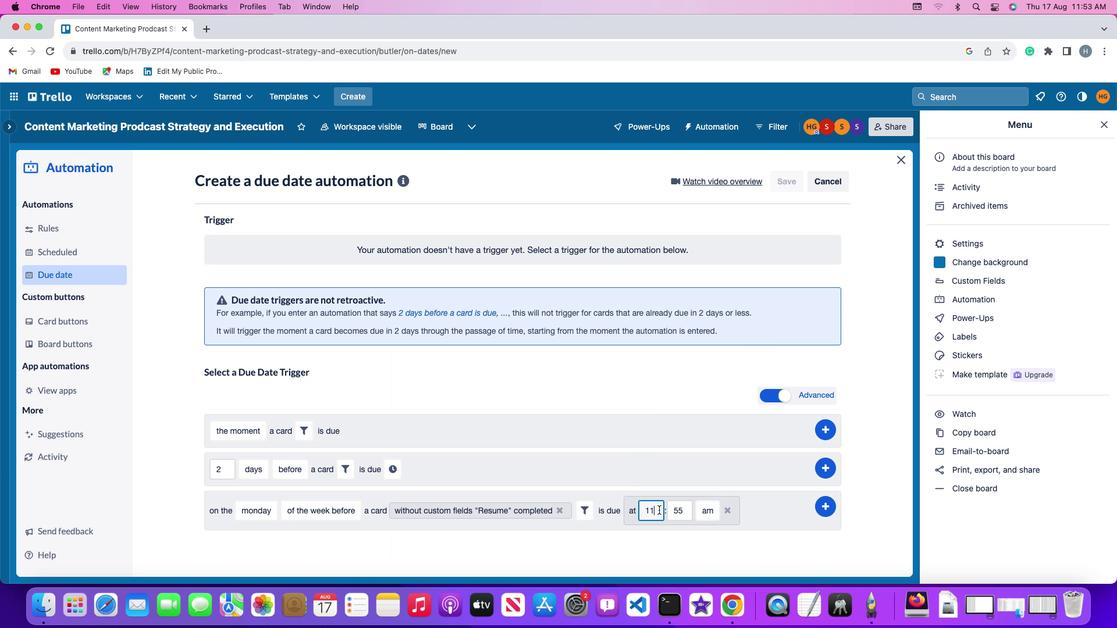 
Action: Mouse pressed left at (659, 509)
Screenshot: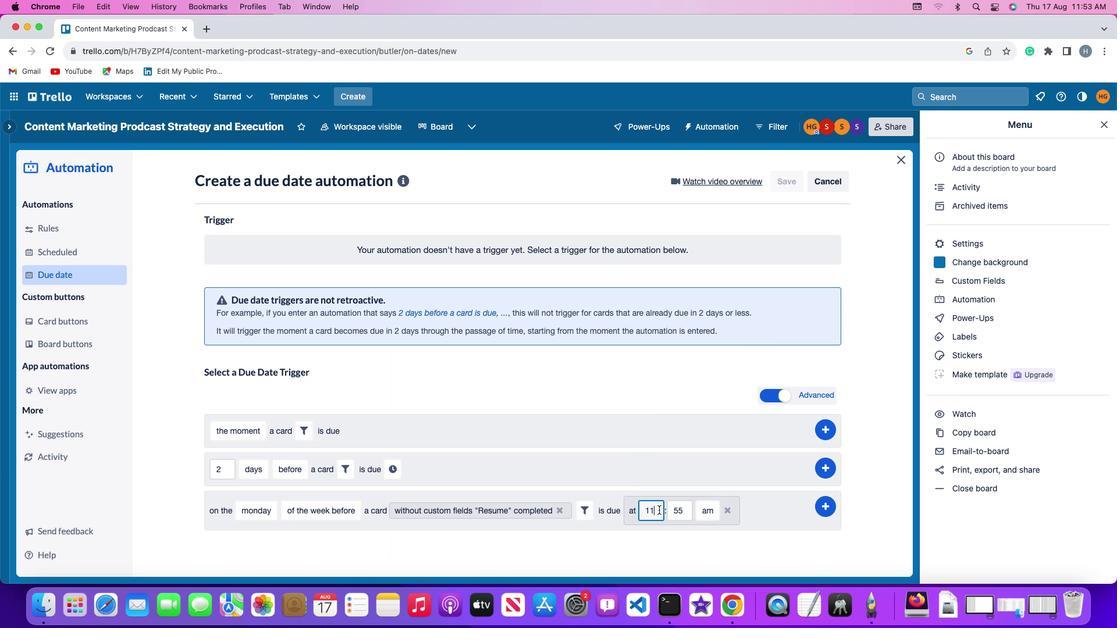 
Action: Mouse moved to (659, 504)
Screenshot: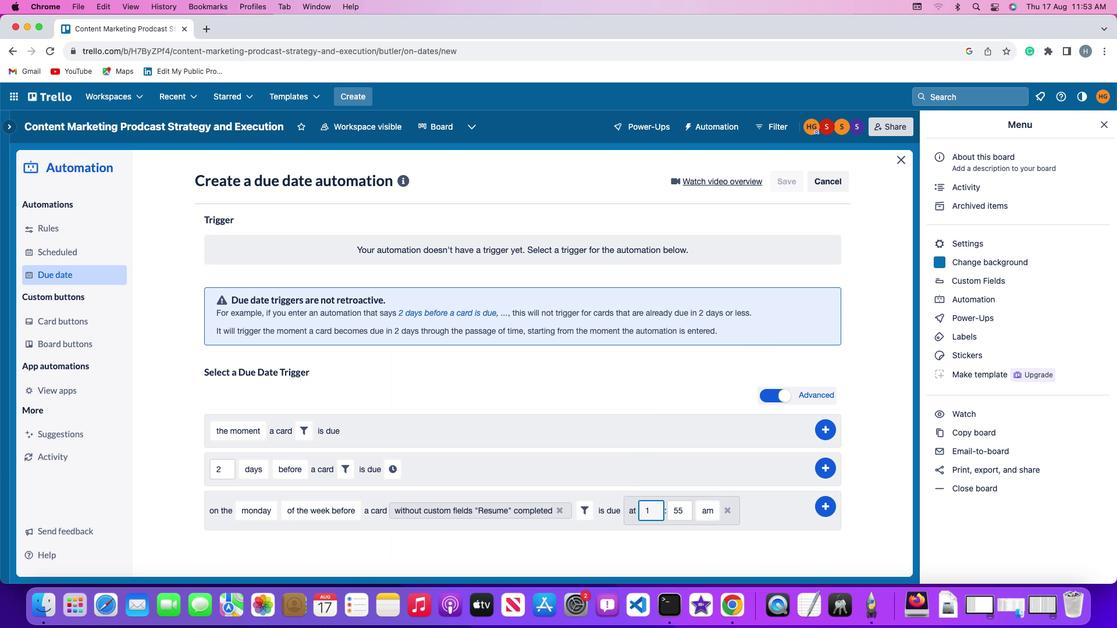 
Action: Key pressed Key.backspace'1'
Screenshot: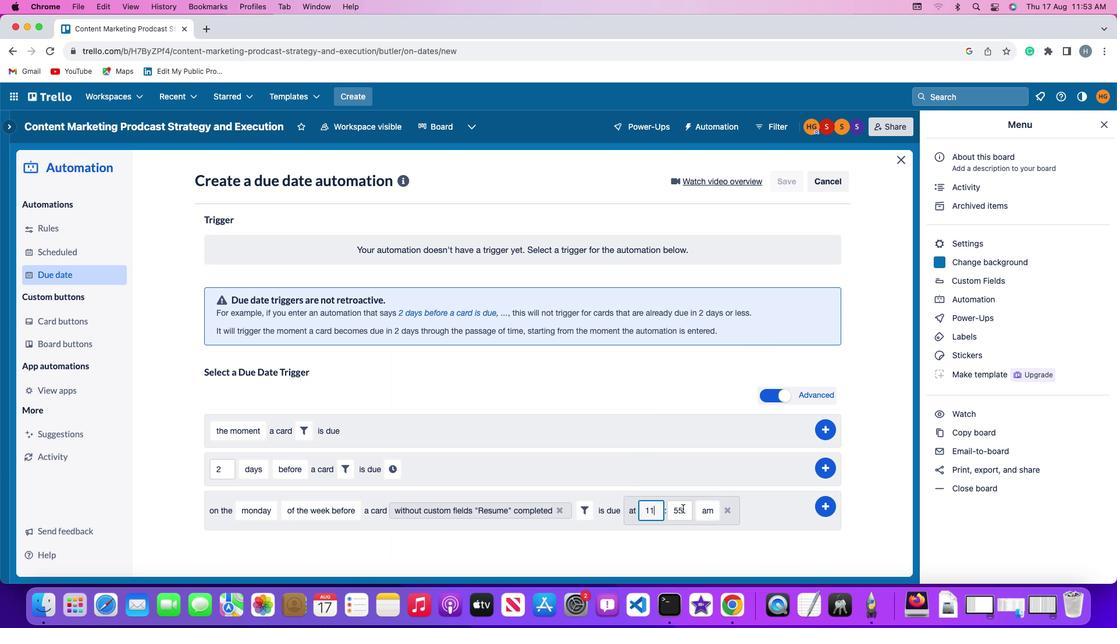 
Action: Mouse moved to (684, 509)
Screenshot: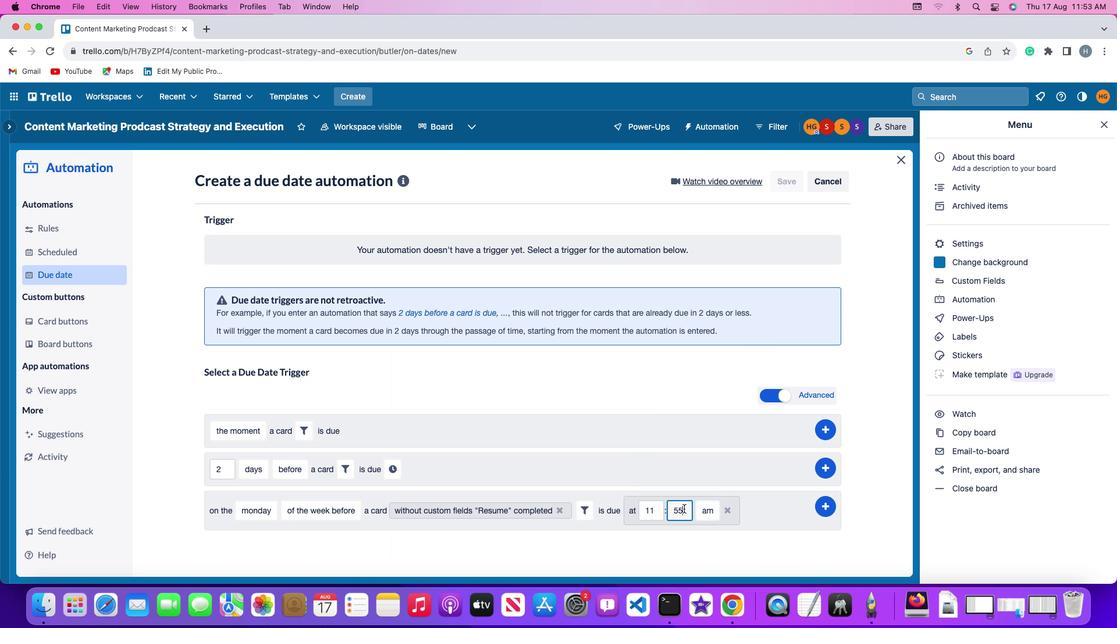 
Action: Mouse pressed left at (684, 509)
Screenshot: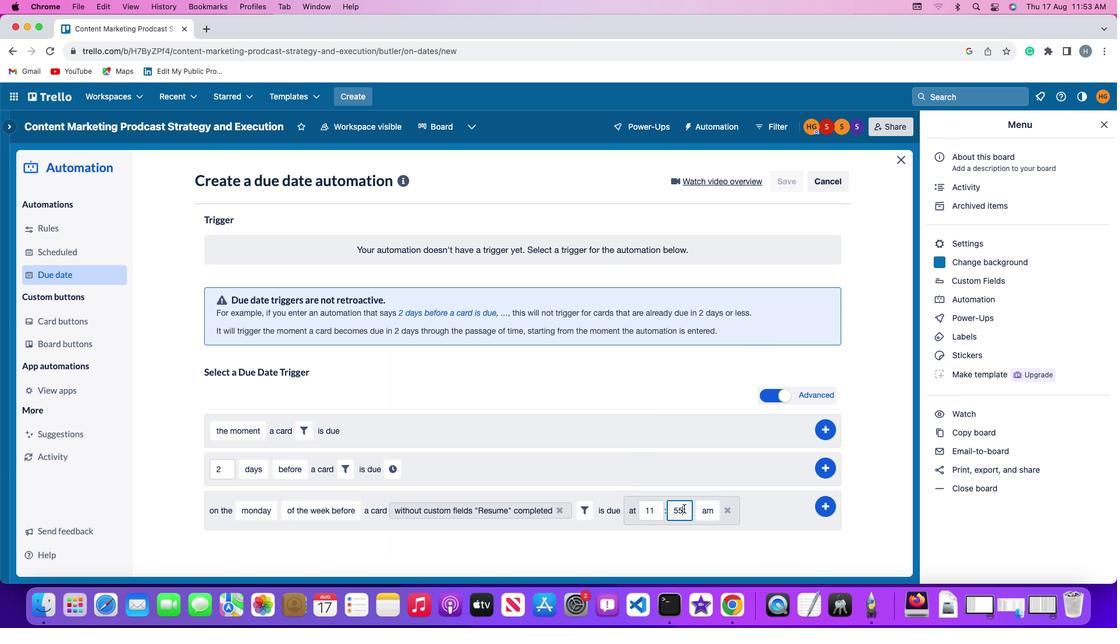 
Action: Key pressed Key.backspaceKey.backspace'0''0'
Screenshot: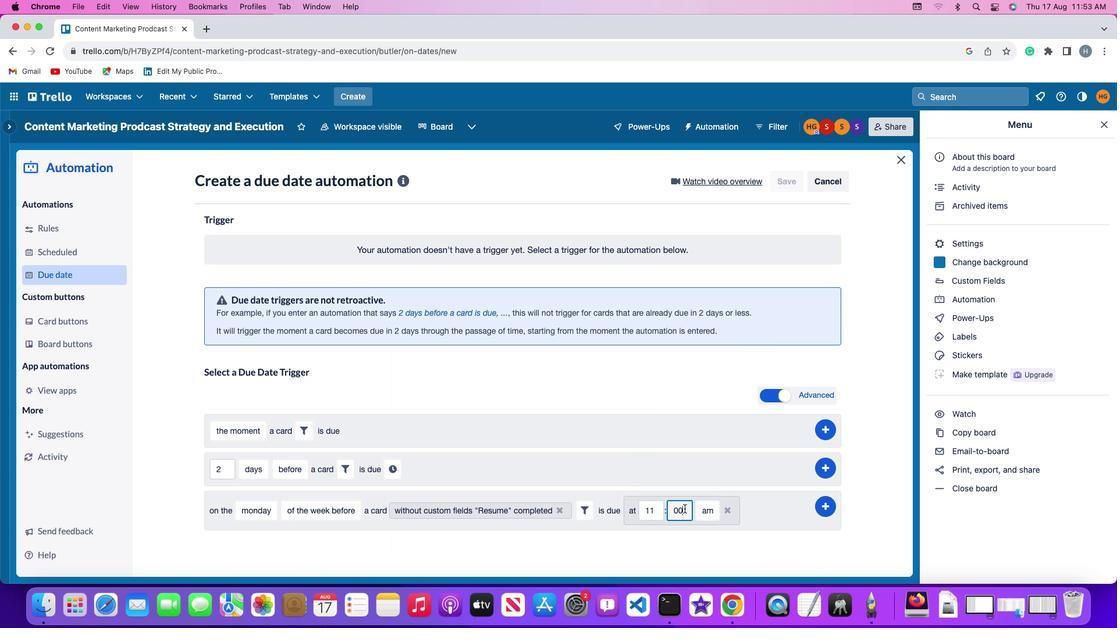 
Action: Mouse moved to (700, 509)
Screenshot: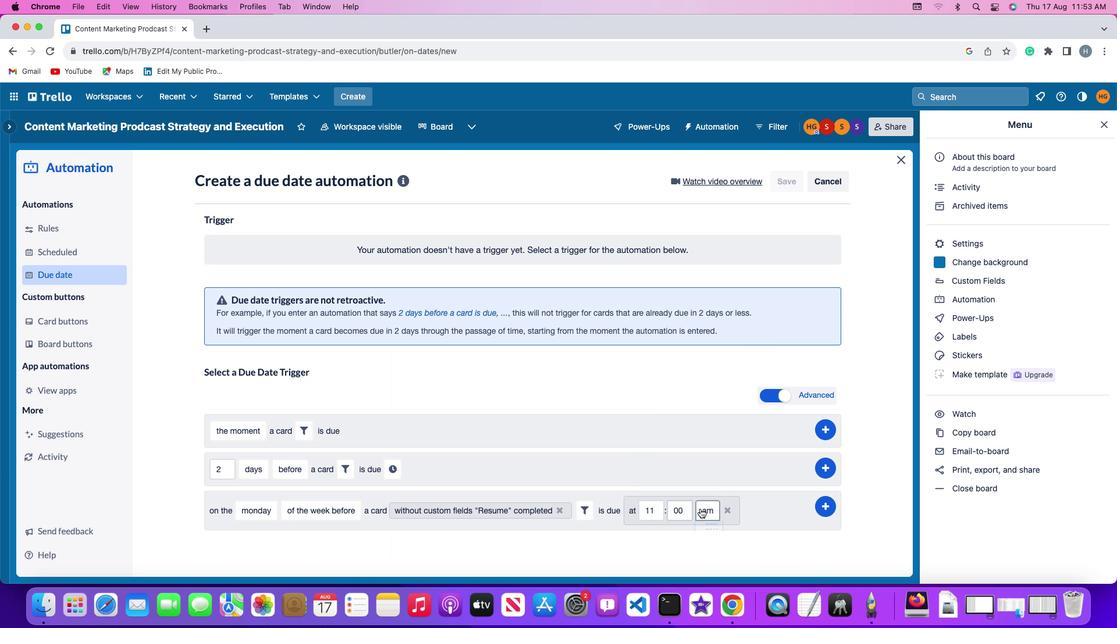 
Action: Mouse pressed left at (700, 509)
Screenshot: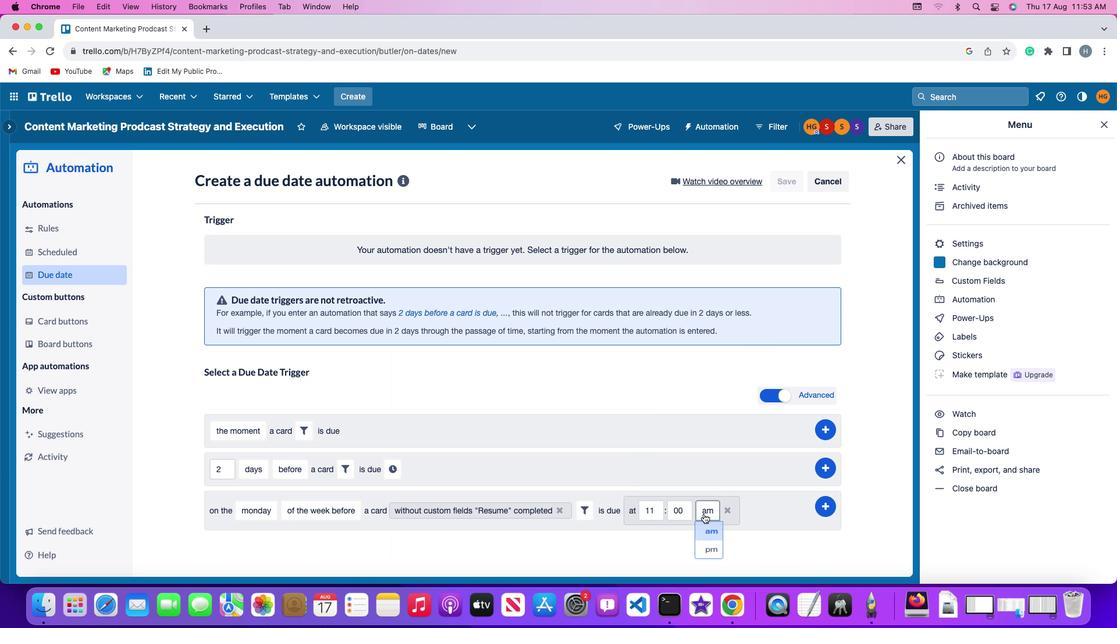 
Action: Mouse moved to (706, 527)
Screenshot: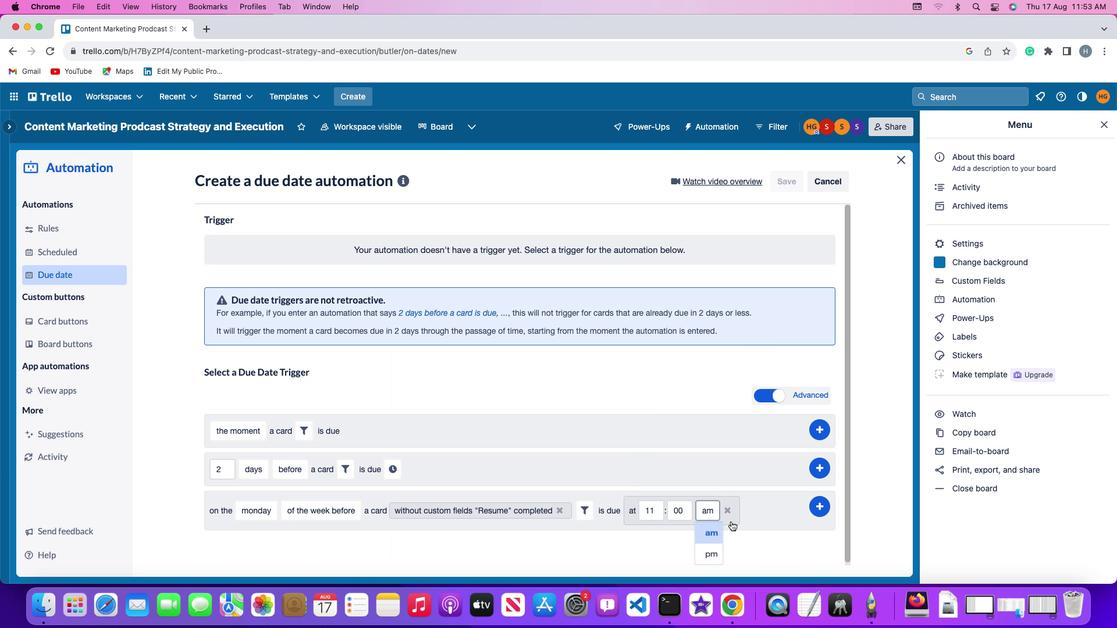 
Action: Mouse pressed left at (706, 527)
Screenshot: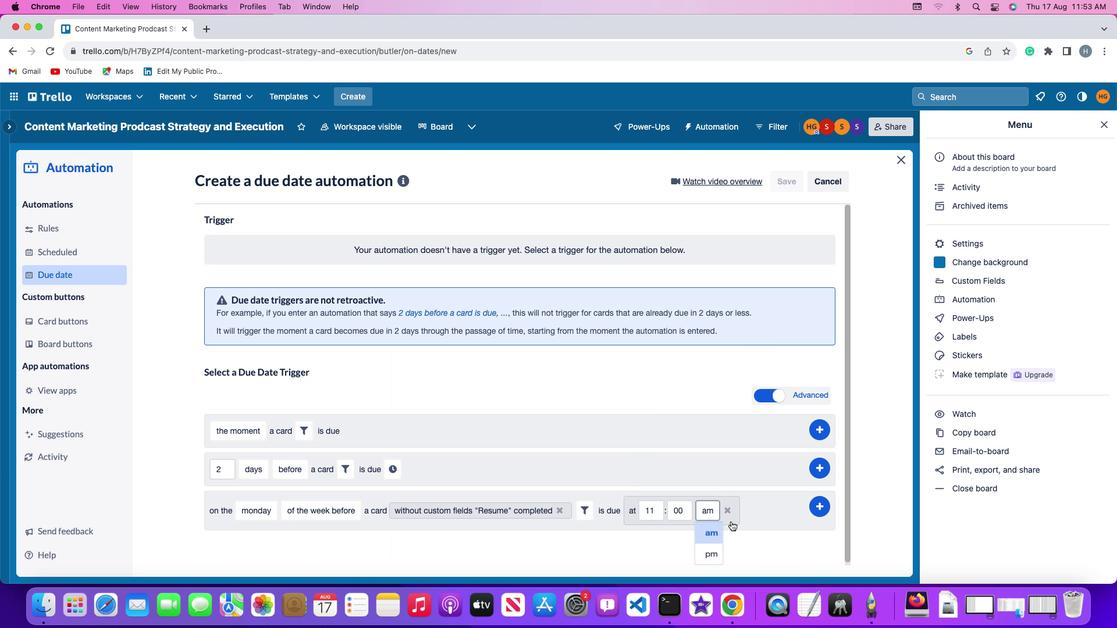 
Action: Mouse moved to (824, 504)
Screenshot: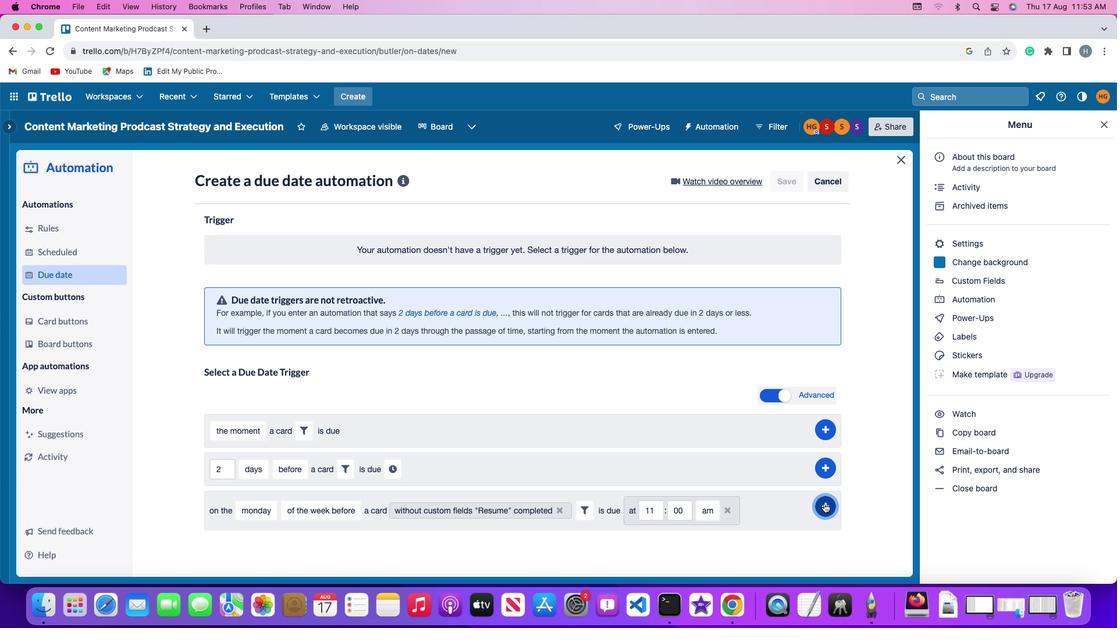 
Action: Mouse pressed left at (824, 504)
Screenshot: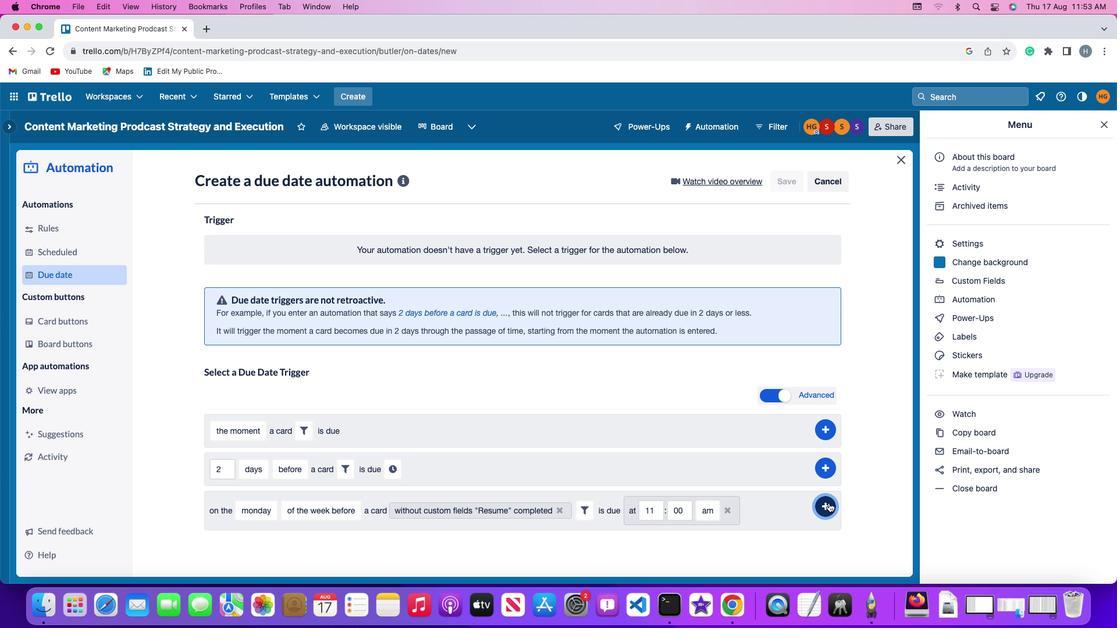 
Action: Mouse moved to (893, 406)
Screenshot: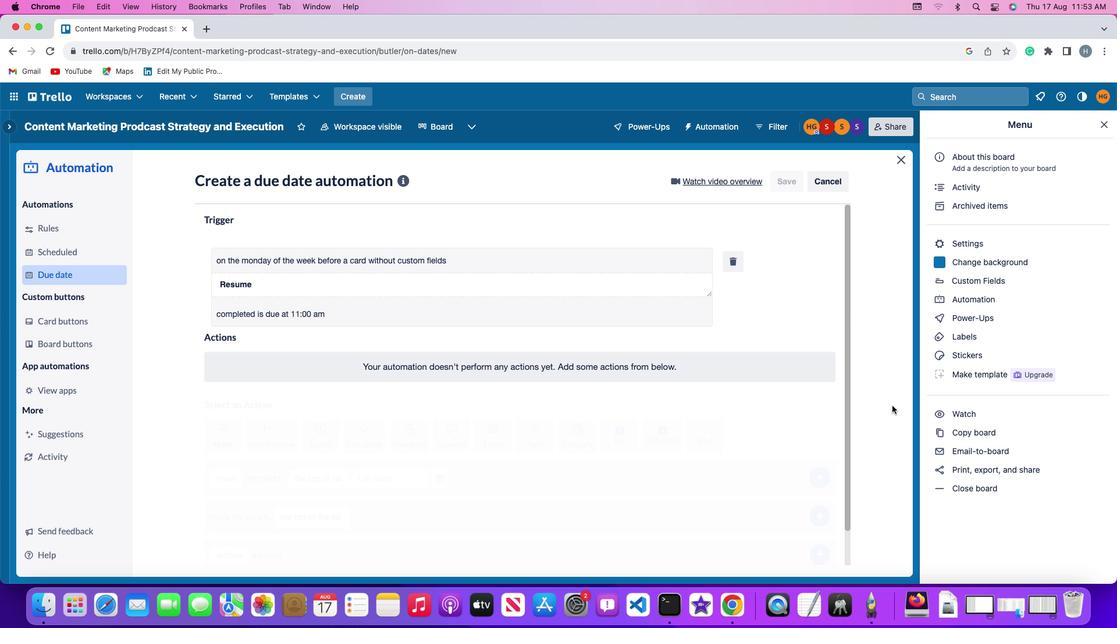
